 Task: Search one way flight ticket for 5 adults, 2 children, 1 infant in seat and 2 infants on lap in economy from Dickinson: Dickinson Theodore Roosevelt Regional Airport to Riverton: Central Wyoming Regional Airport (was Riverton Regional) on 8-4-2023. Choice of flights is Alaska. Number of bags: 2 carry on bags. Price is upto 92000. Outbound departure time preference is 18:15.
Action: Mouse moved to (382, 318)
Screenshot: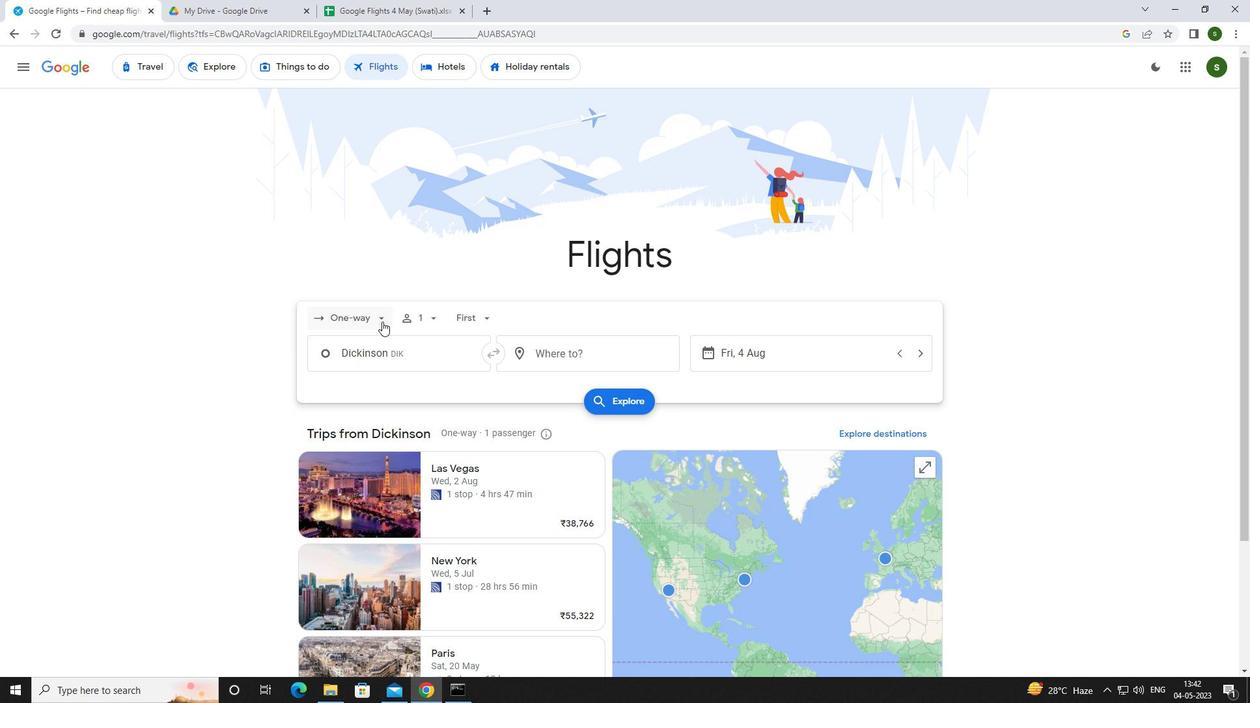 
Action: Mouse pressed left at (382, 318)
Screenshot: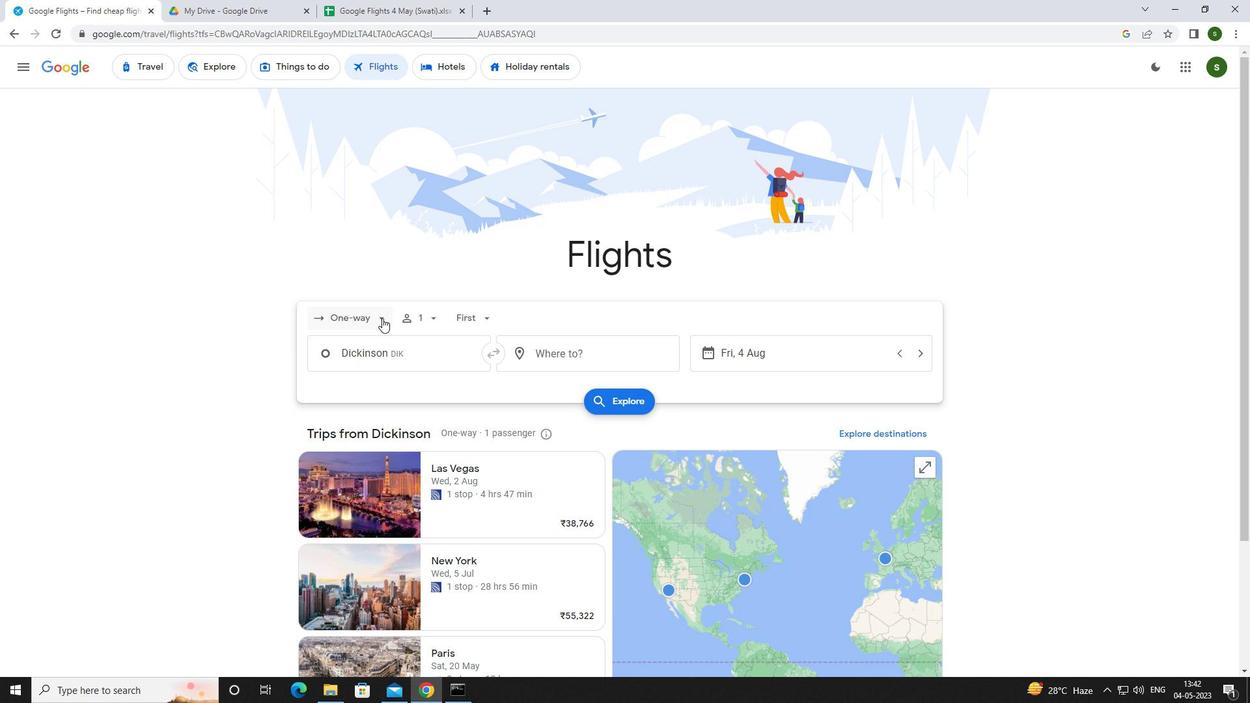 
Action: Mouse moved to (377, 377)
Screenshot: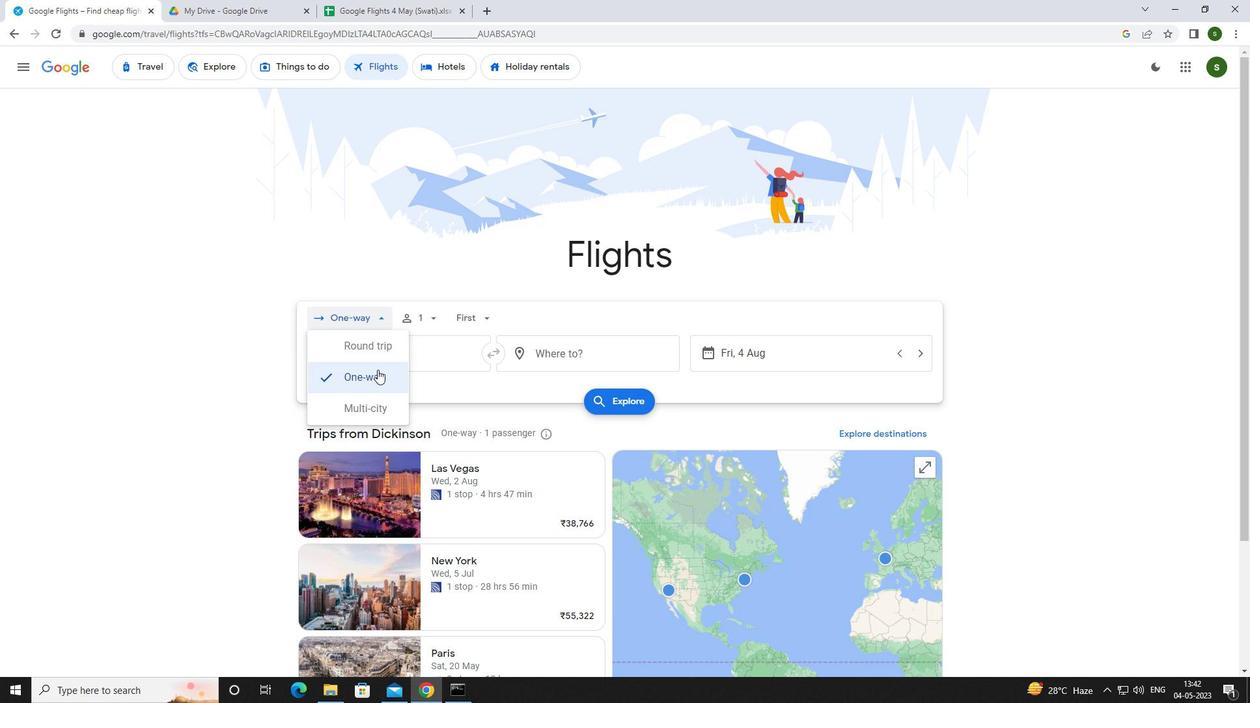 
Action: Mouse pressed left at (377, 377)
Screenshot: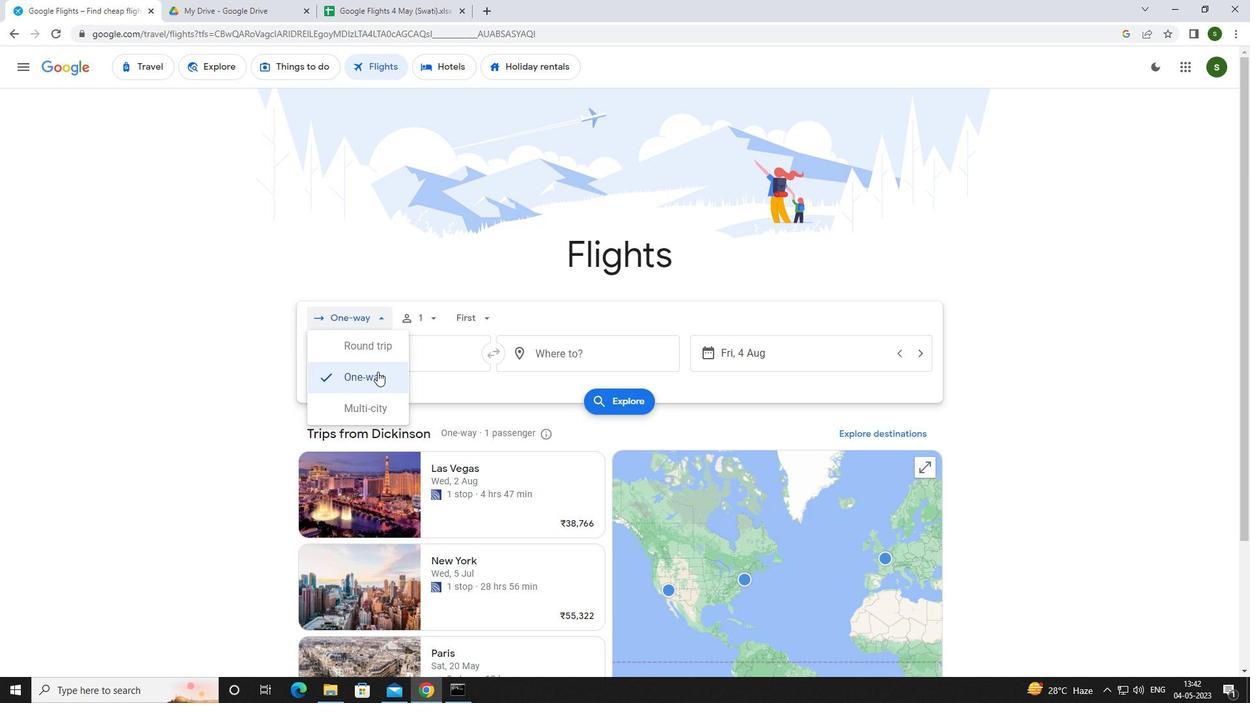 
Action: Mouse moved to (431, 310)
Screenshot: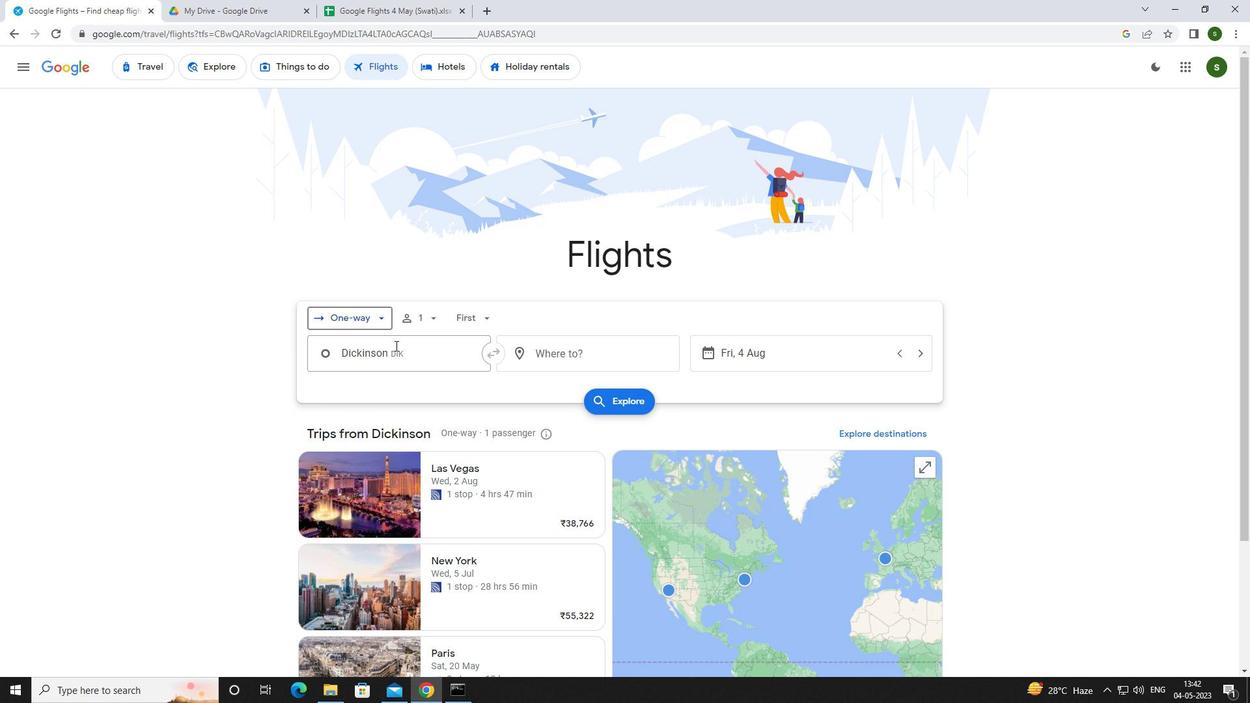
Action: Mouse pressed left at (431, 310)
Screenshot: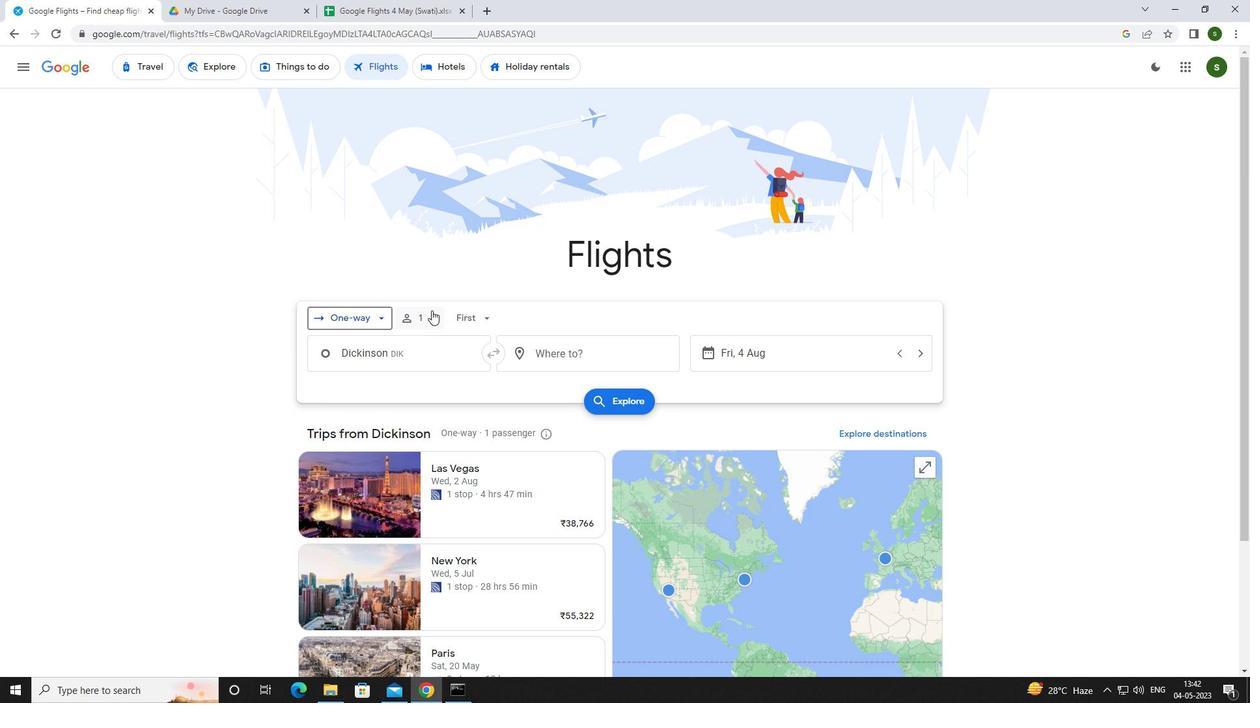 
Action: Mouse moved to (533, 352)
Screenshot: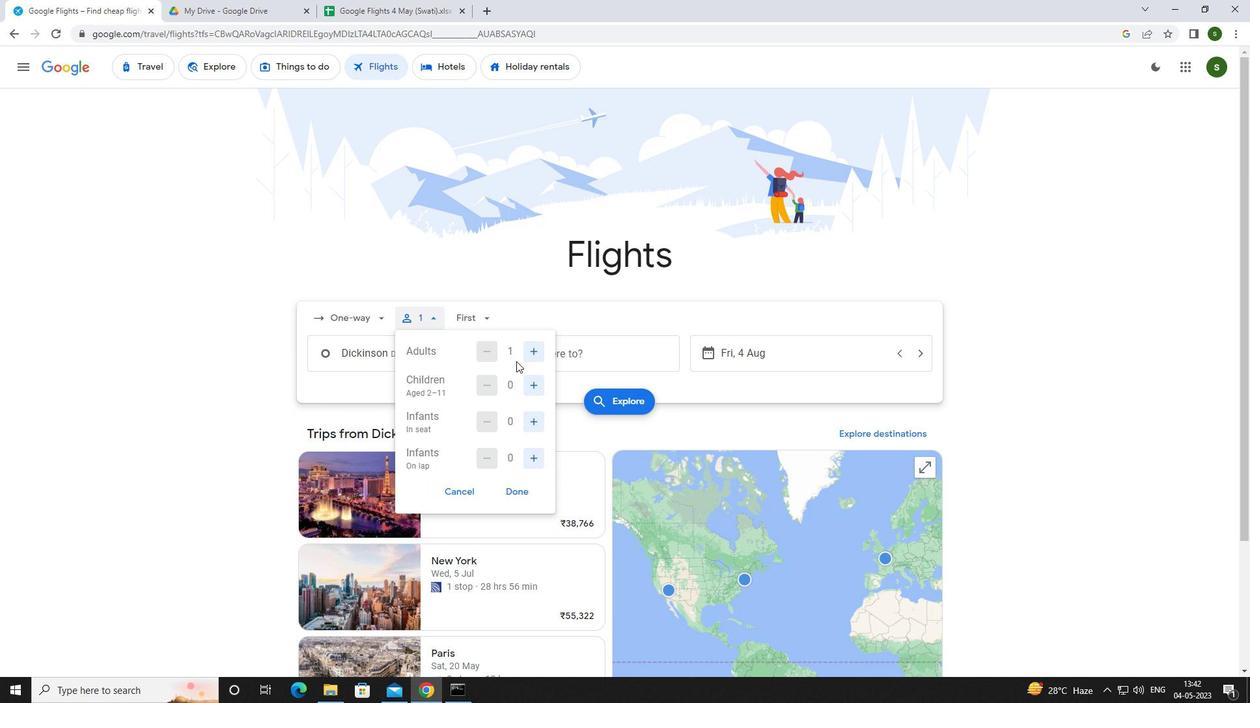 
Action: Mouse pressed left at (533, 352)
Screenshot: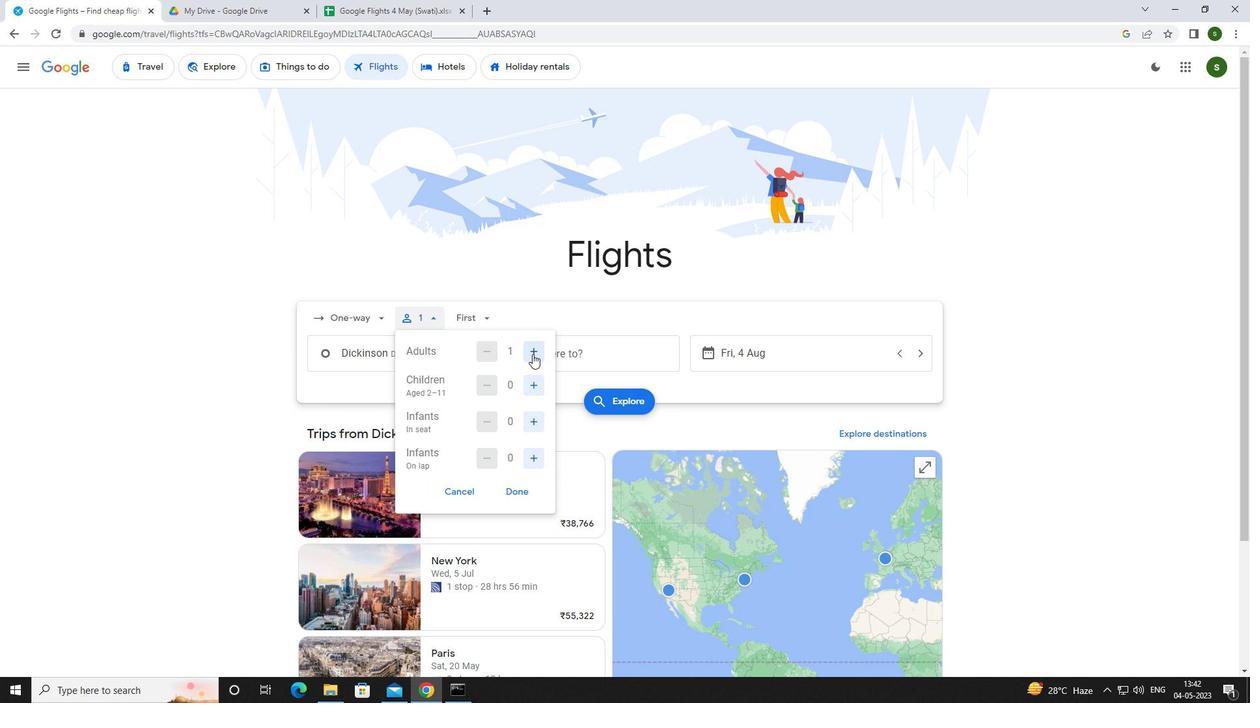 
Action: Mouse pressed left at (533, 352)
Screenshot: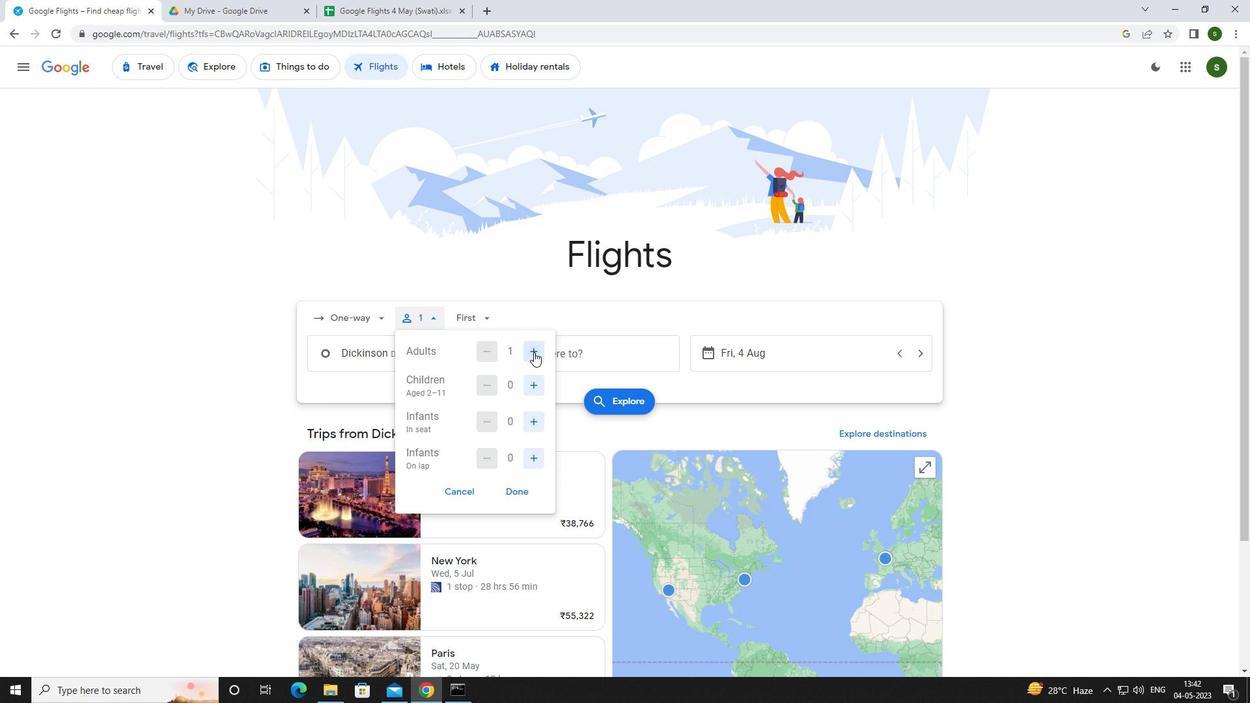
Action: Mouse pressed left at (533, 352)
Screenshot: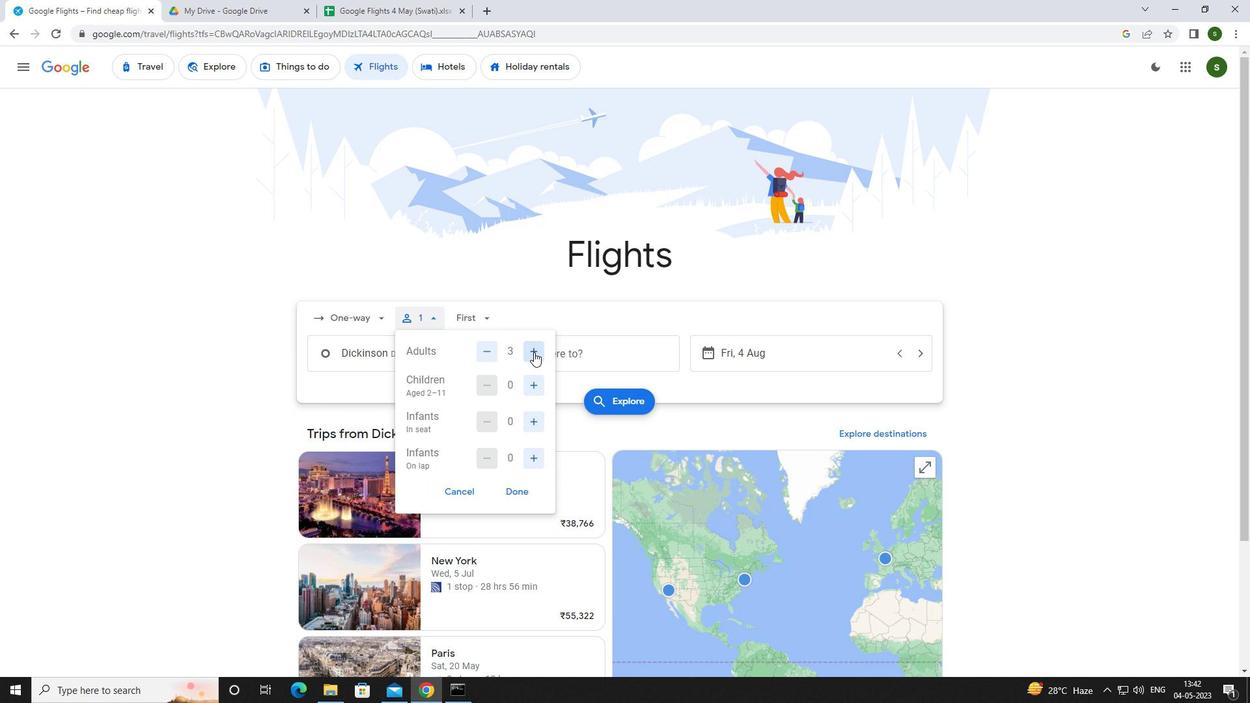 
Action: Mouse pressed left at (533, 352)
Screenshot: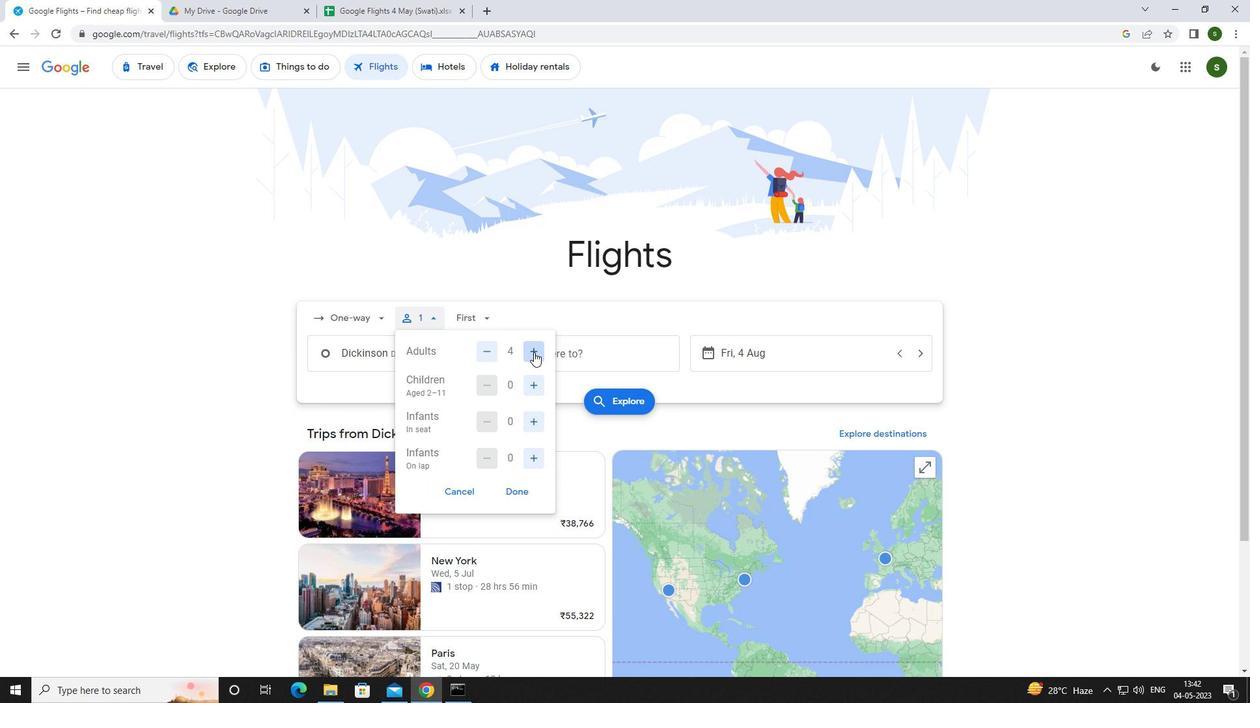 
Action: Mouse moved to (537, 382)
Screenshot: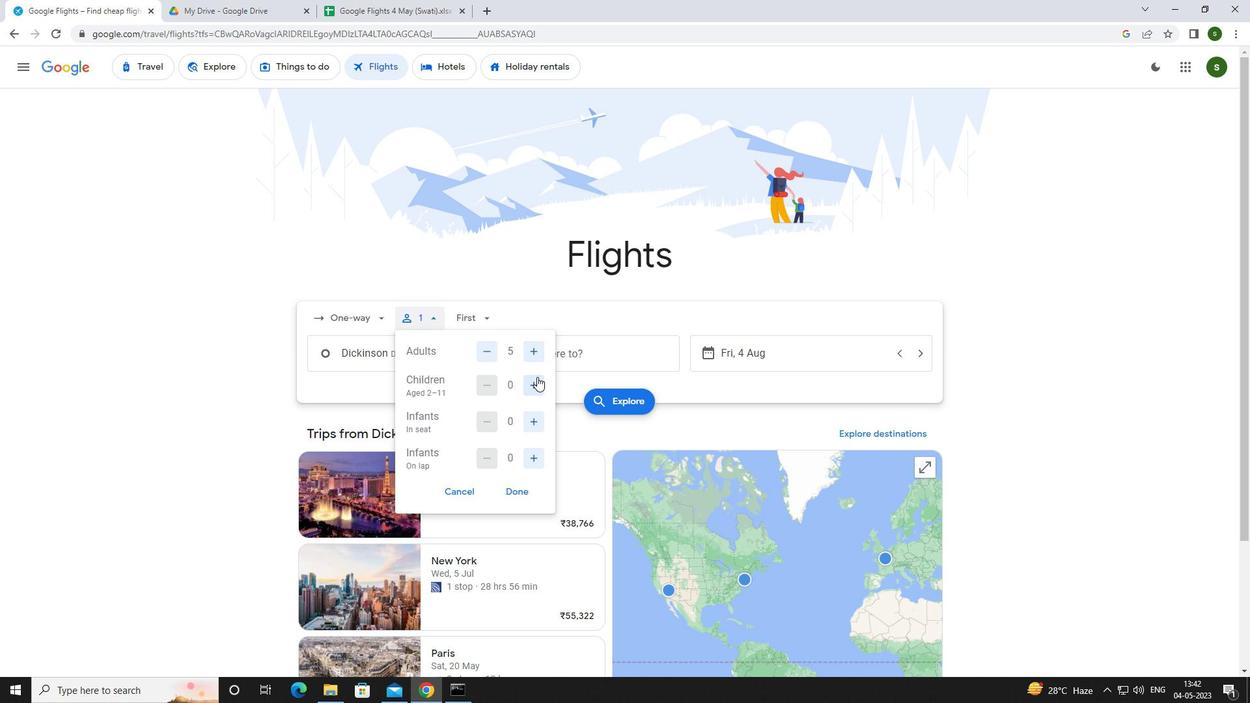 
Action: Mouse pressed left at (537, 382)
Screenshot: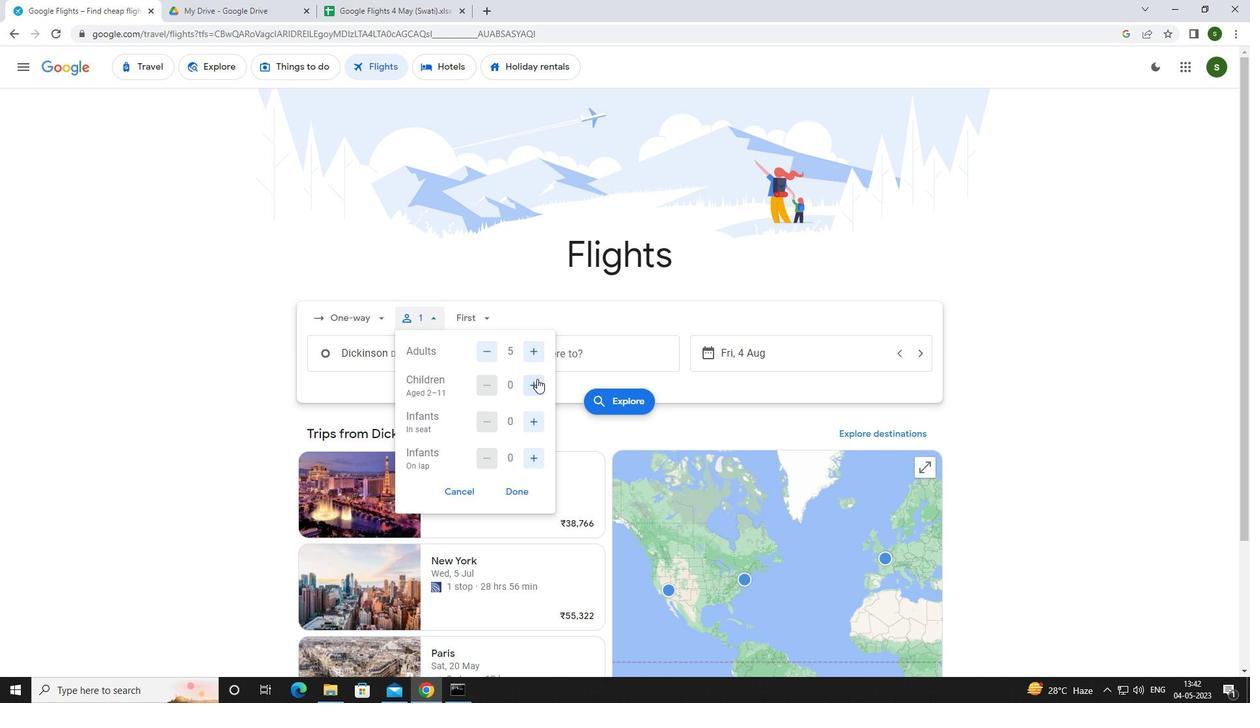 
Action: Mouse pressed left at (537, 382)
Screenshot: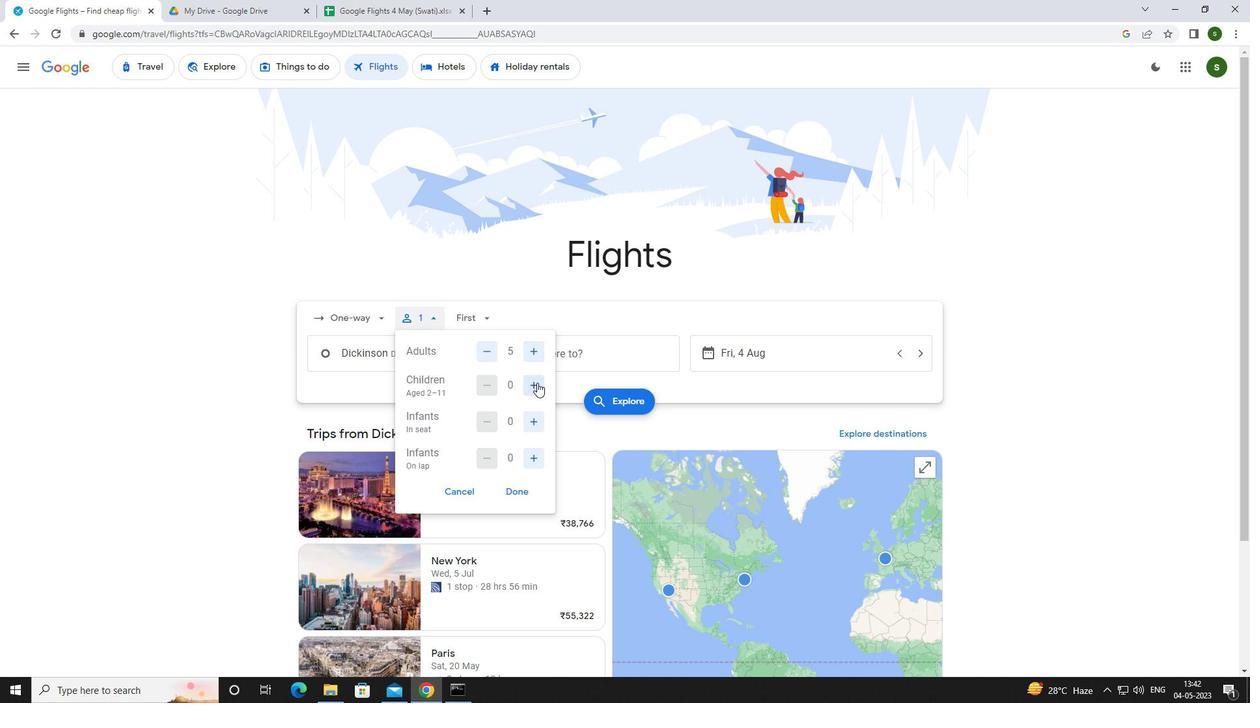 
Action: Mouse moved to (533, 421)
Screenshot: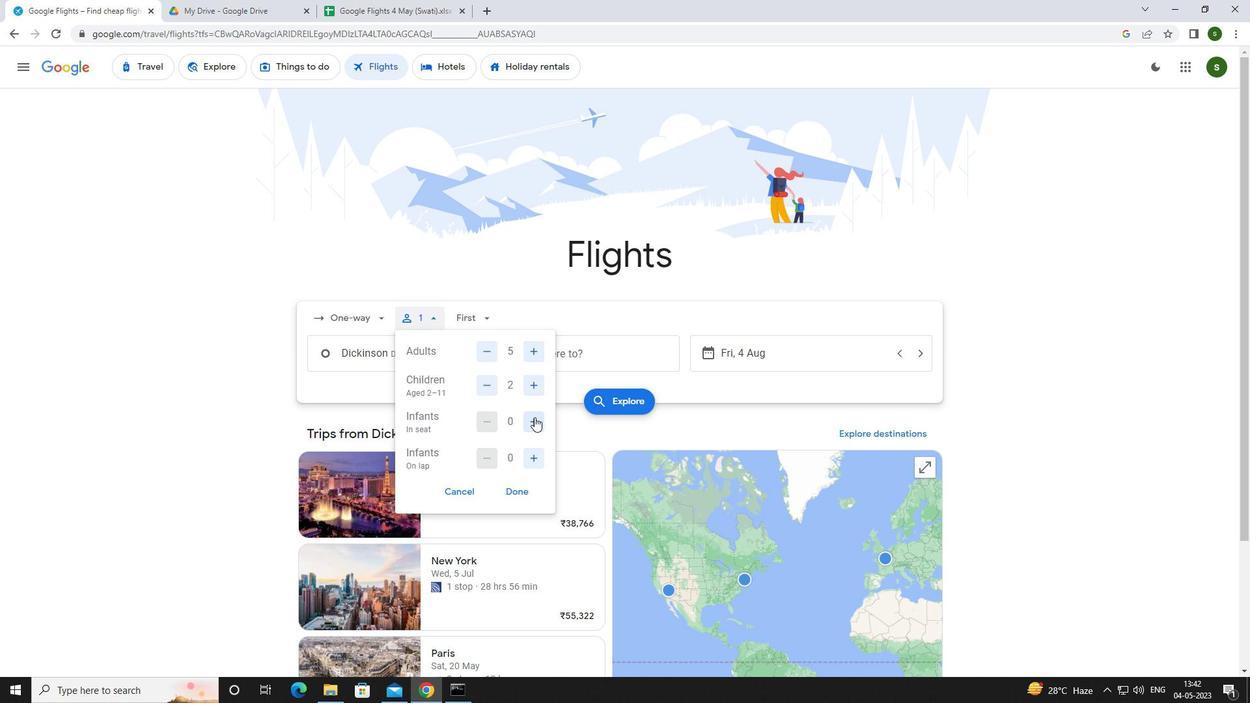 
Action: Mouse pressed left at (533, 421)
Screenshot: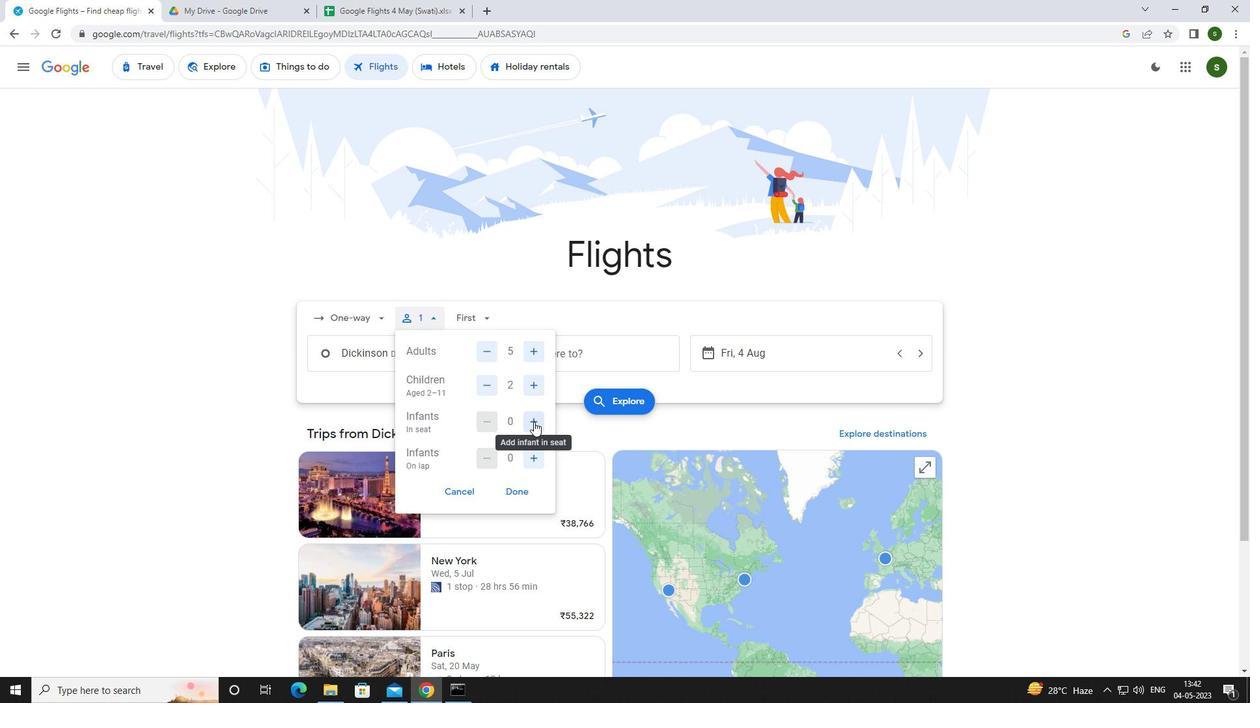
Action: Mouse moved to (531, 457)
Screenshot: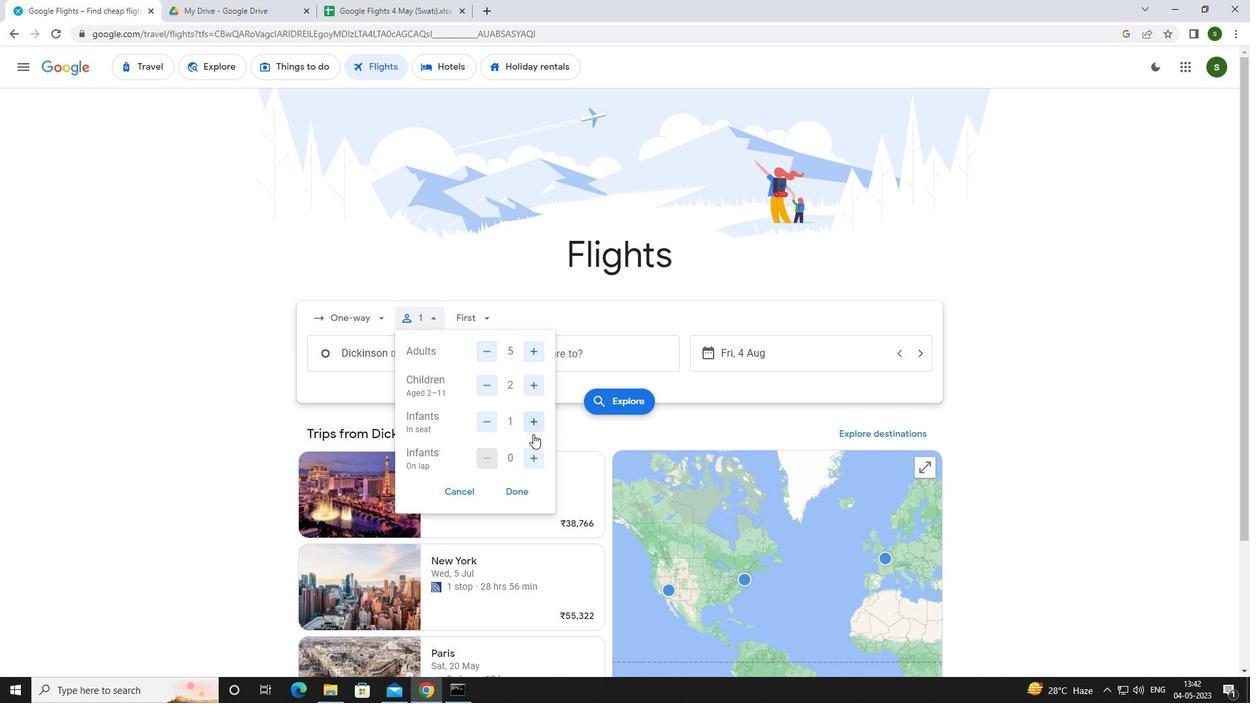 
Action: Mouse pressed left at (531, 457)
Screenshot: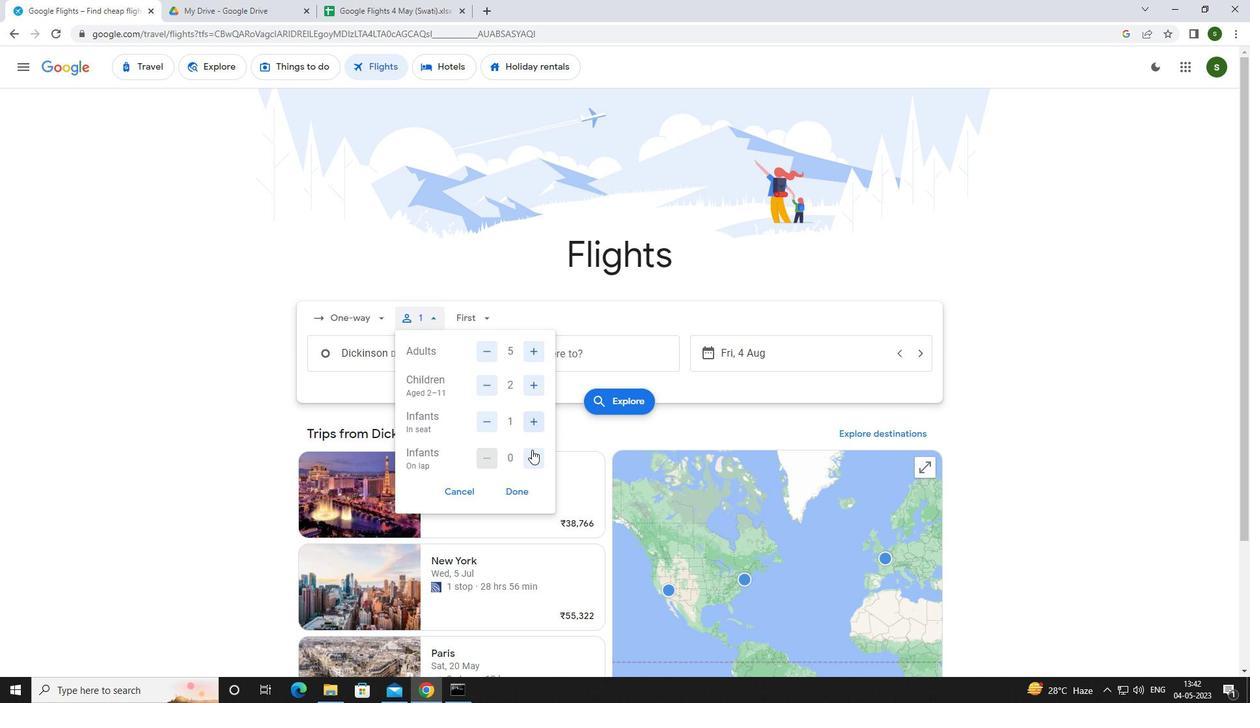 
Action: Mouse moved to (485, 317)
Screenshot: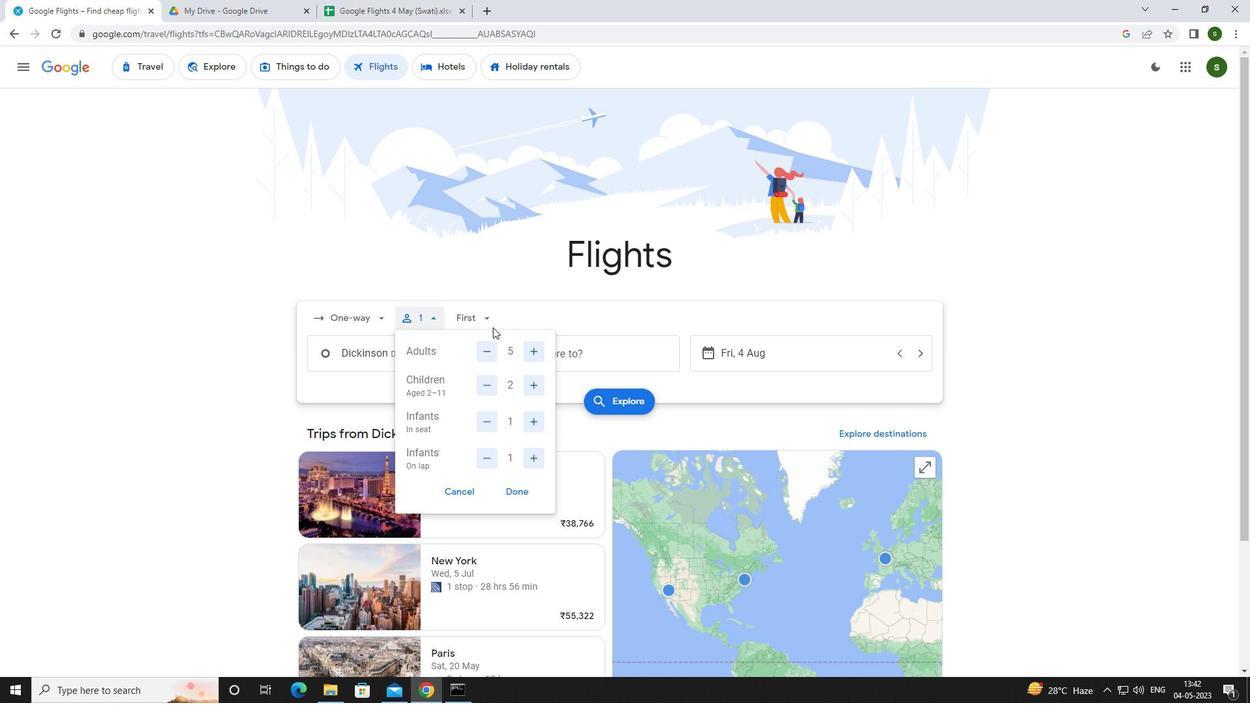 
Action: Mouse pressed left at (485, 317)
Screenshot: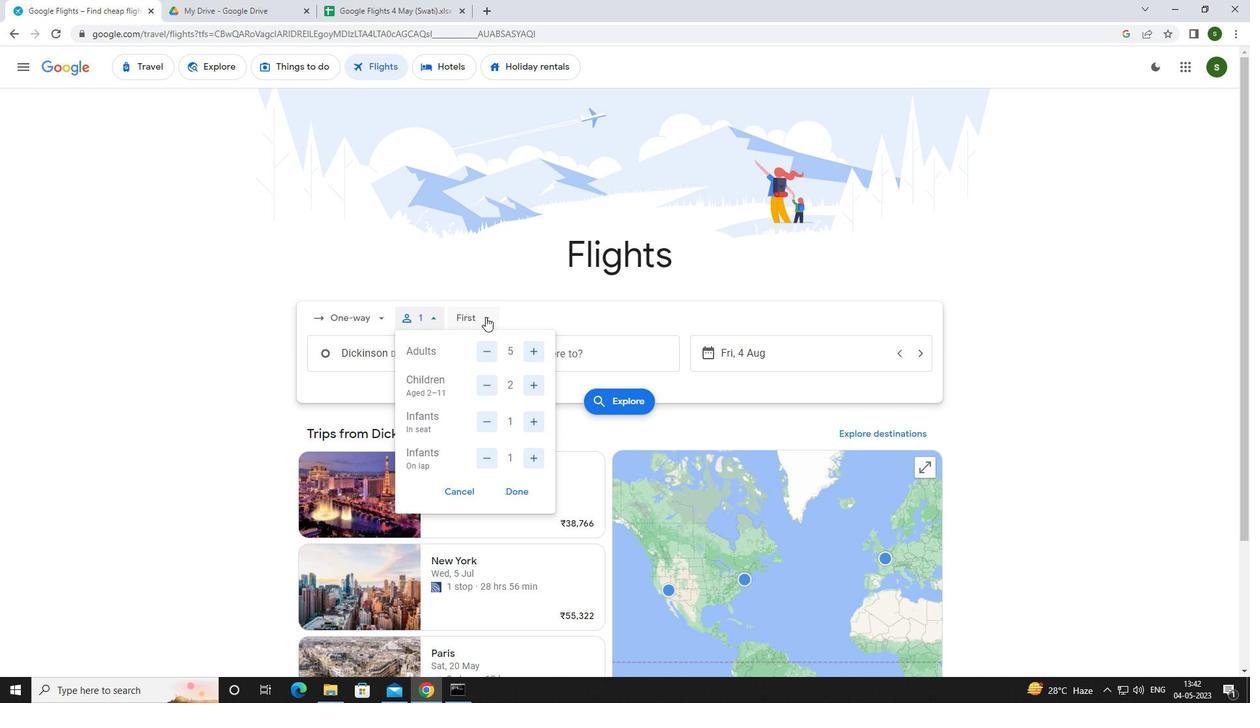 
Action: Mouse moved to (486, 343)
Screenshot: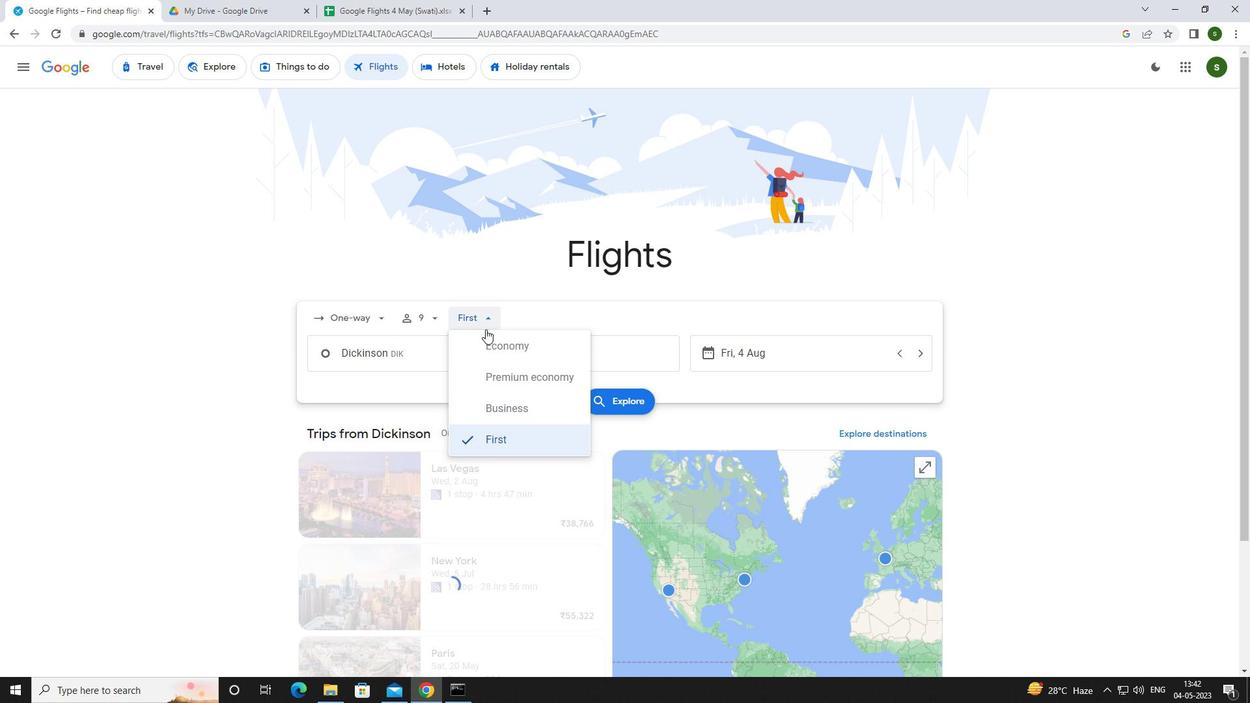 
Action: Mouse pressed left at (486, 343)
Screenshot: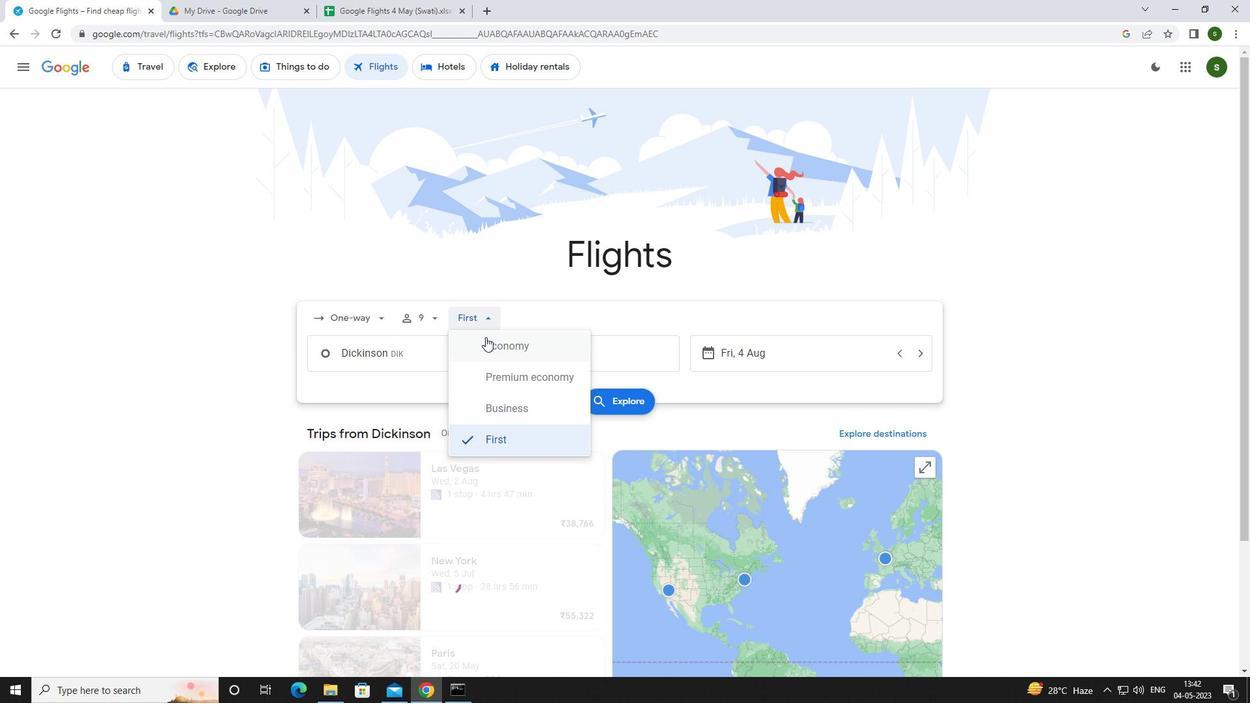 
Action: Mouse moved to (462, 354)
Screenshot: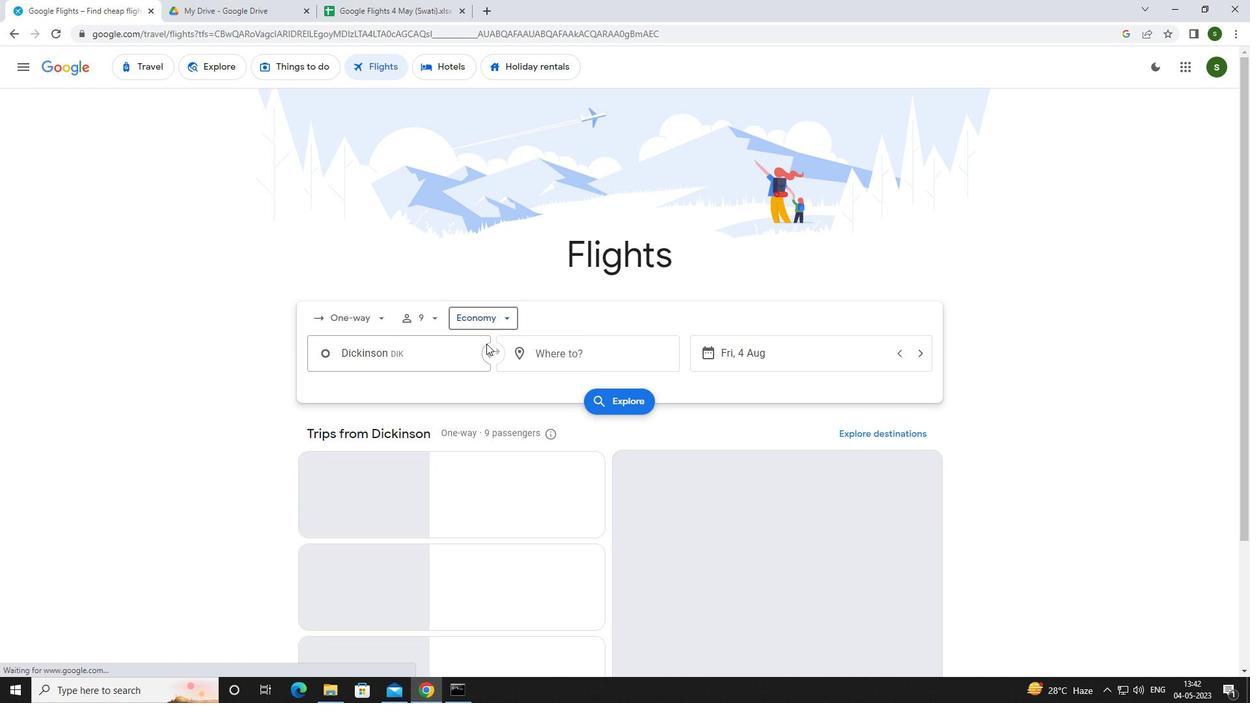 
Action: Mouse pressed left at (462, 354)
Screenshot: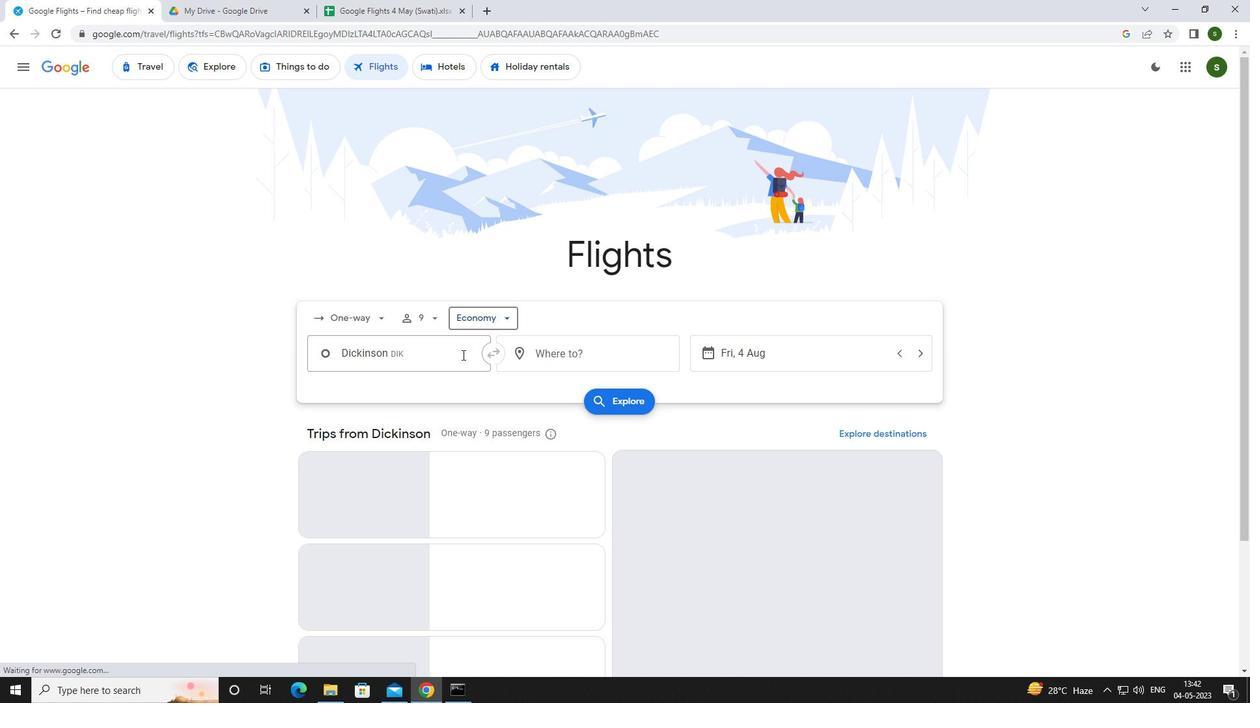 
Action: Mouse moved to (462, 356)
Screenshot: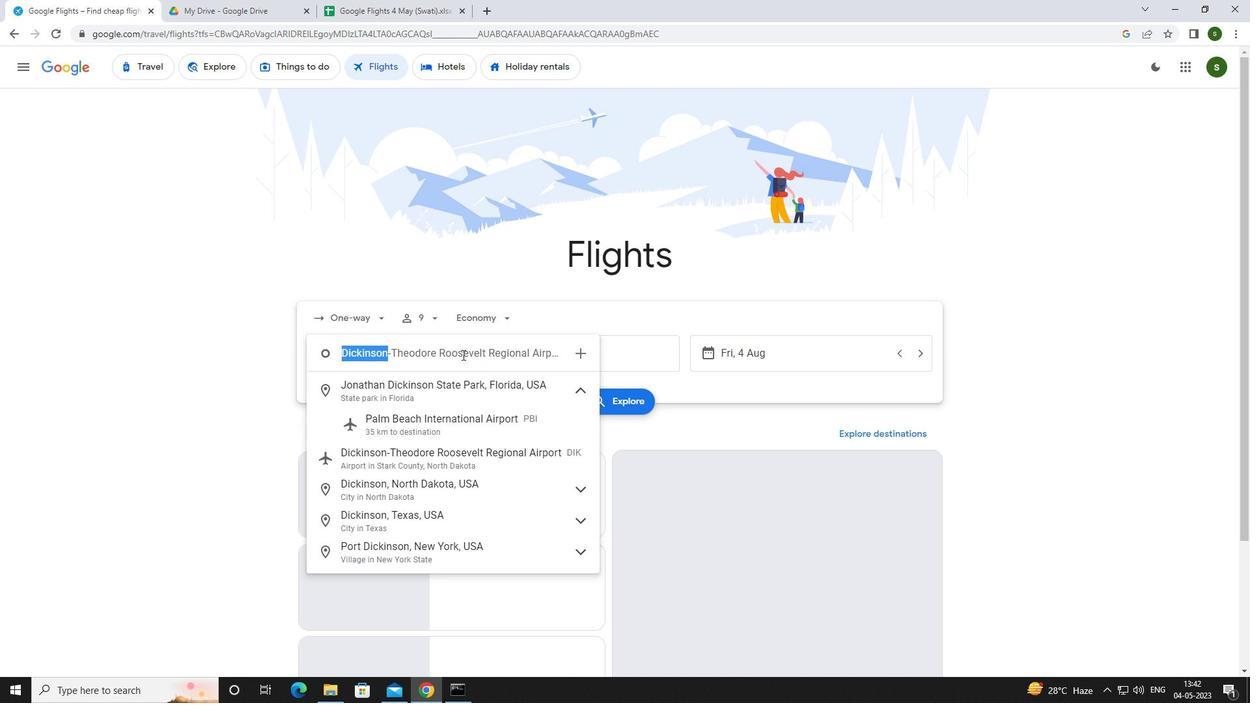 
Action: Key pressed <Key.caps_lock>d<Key.caps_lock>ickin
Screenshot: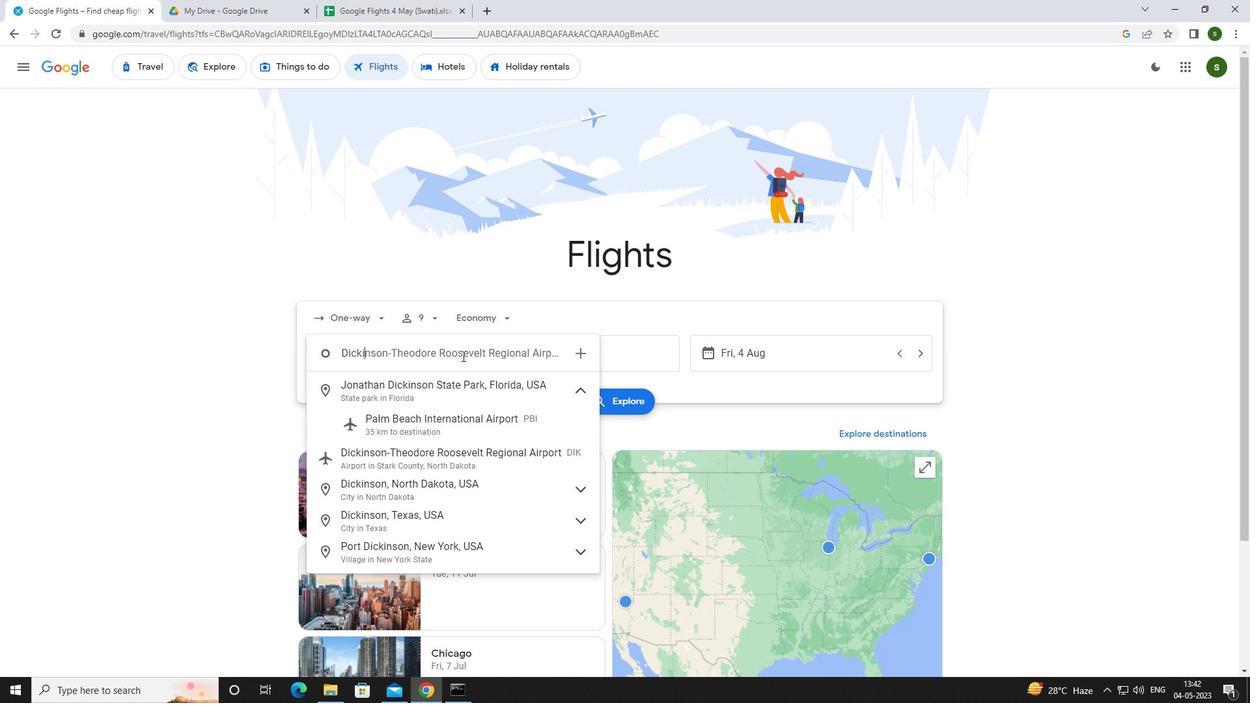 
Action: Mouse moved to (475, 447)
Screenshot: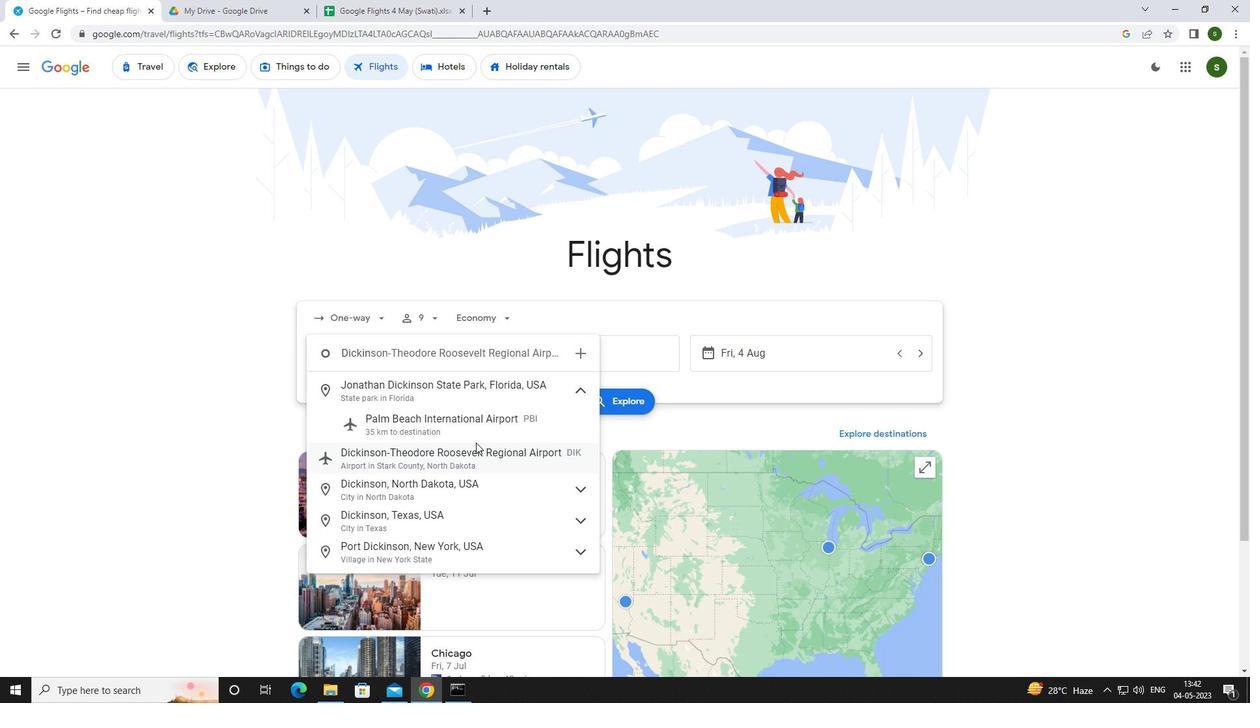 
Action: Mouse pressed left at (475, 447)
Screenshot: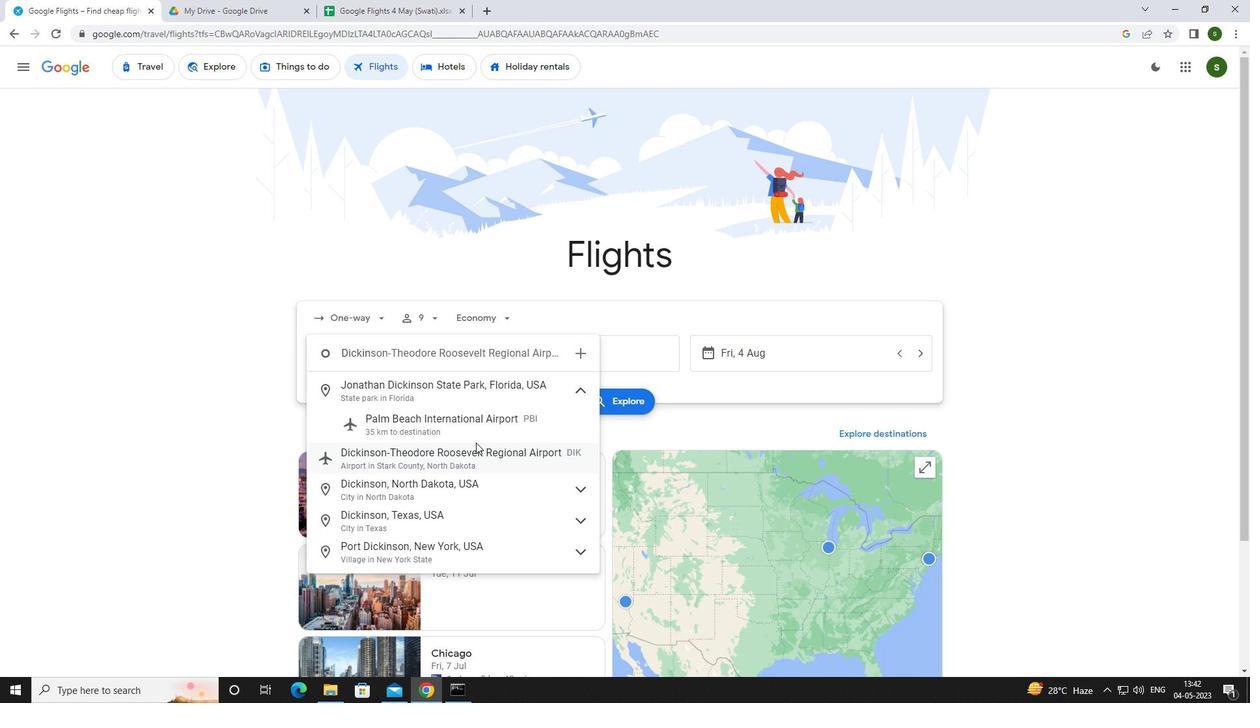 
Action: Mouse moved to (599, 354)
Screenshot: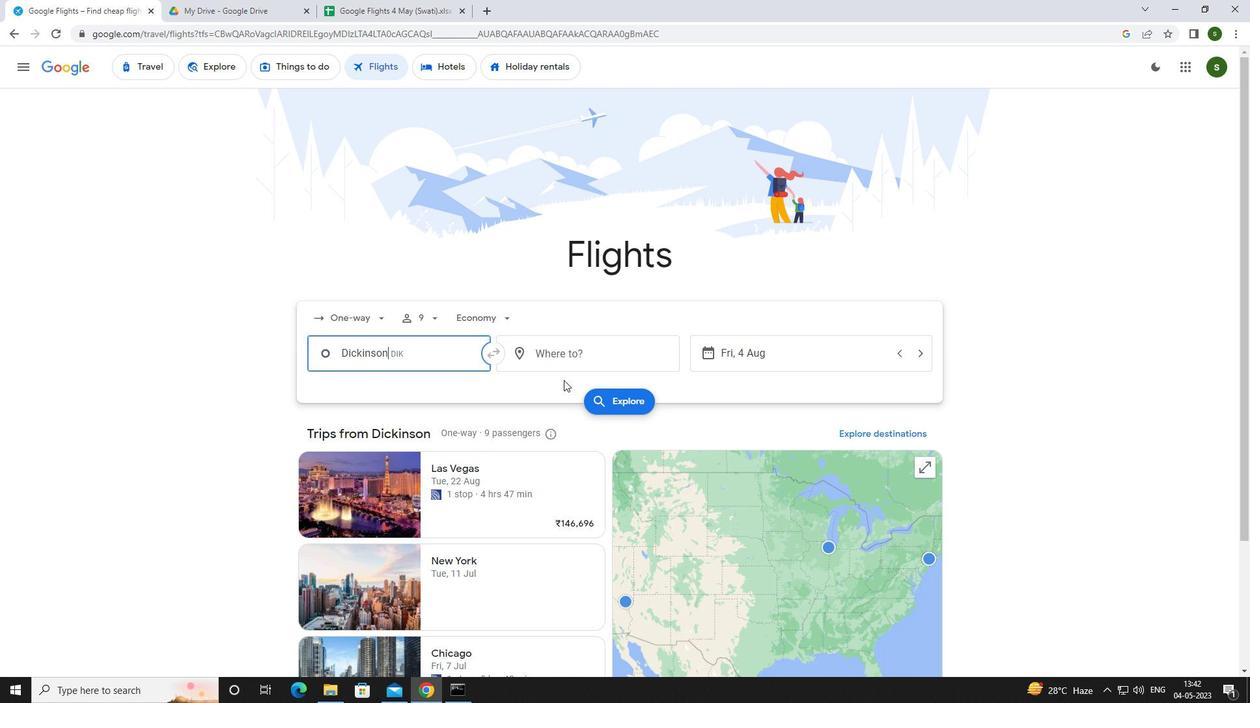 
Action: Mouse pressed left at (599, 354)
Screenshot: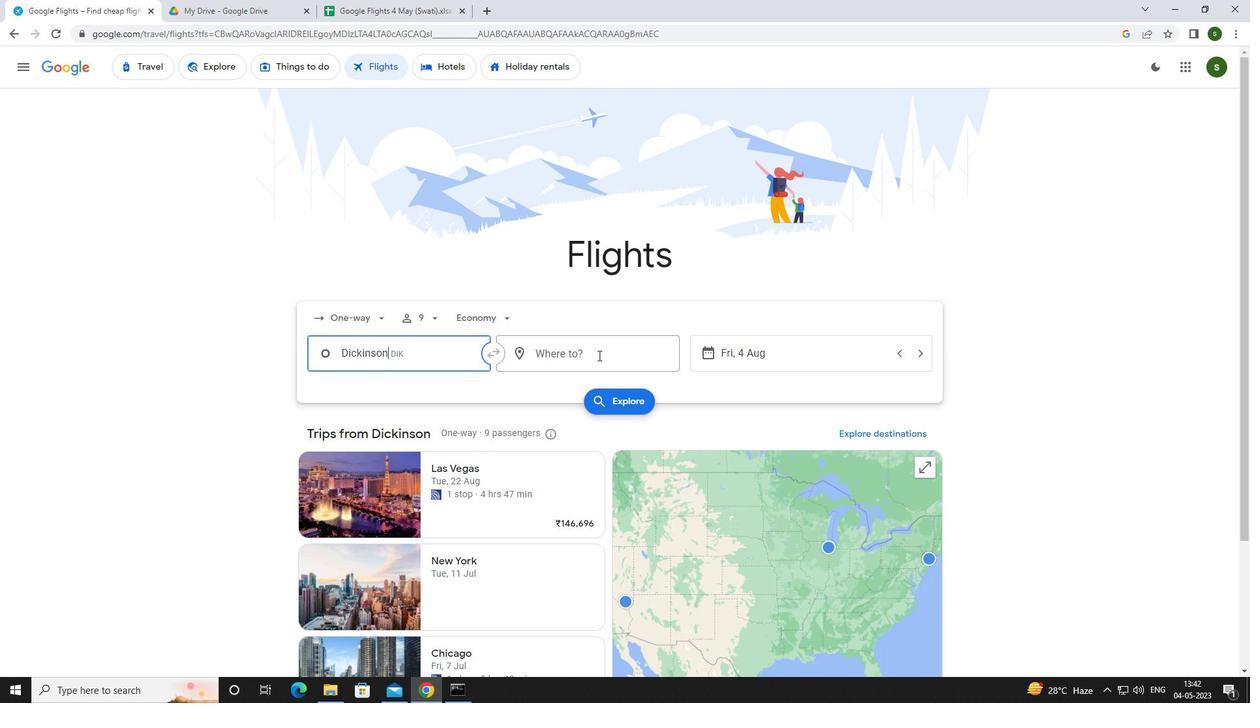 
Action: Mouse moved to (566, 364)
Screenshot: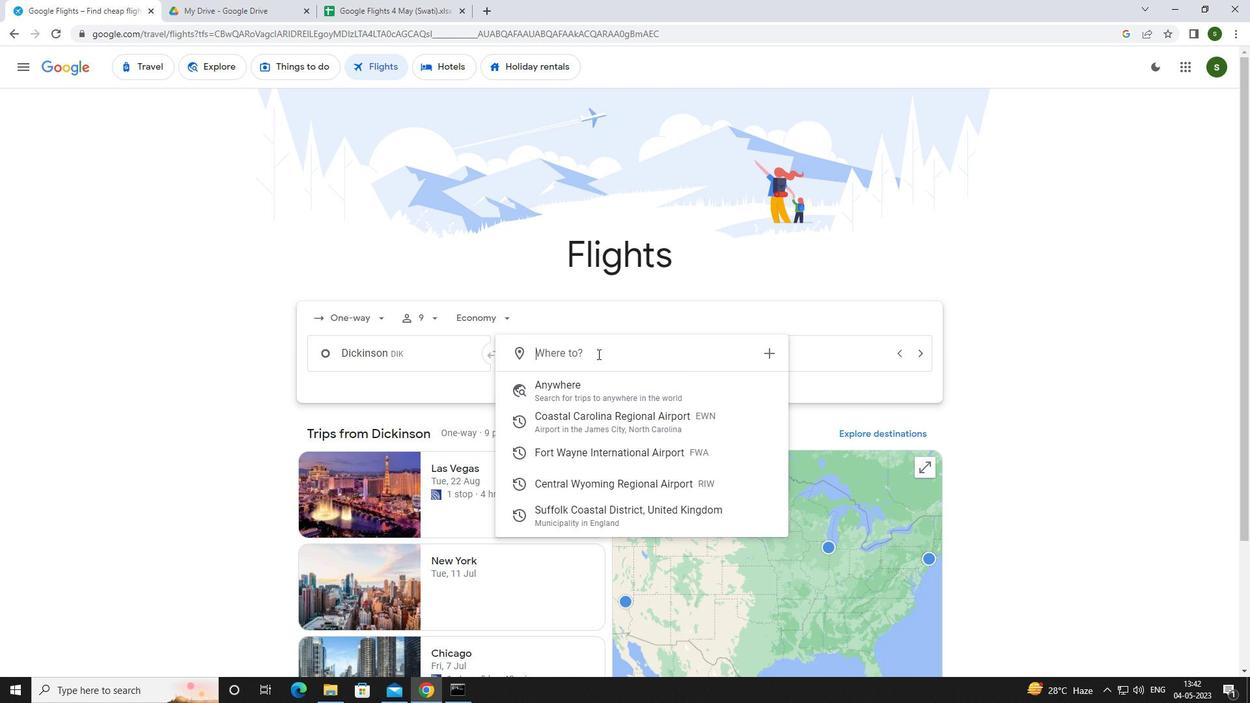 
Action: Key pressed <Key.caps_lock>r<Key.caps_lock>iverton
Screenshot: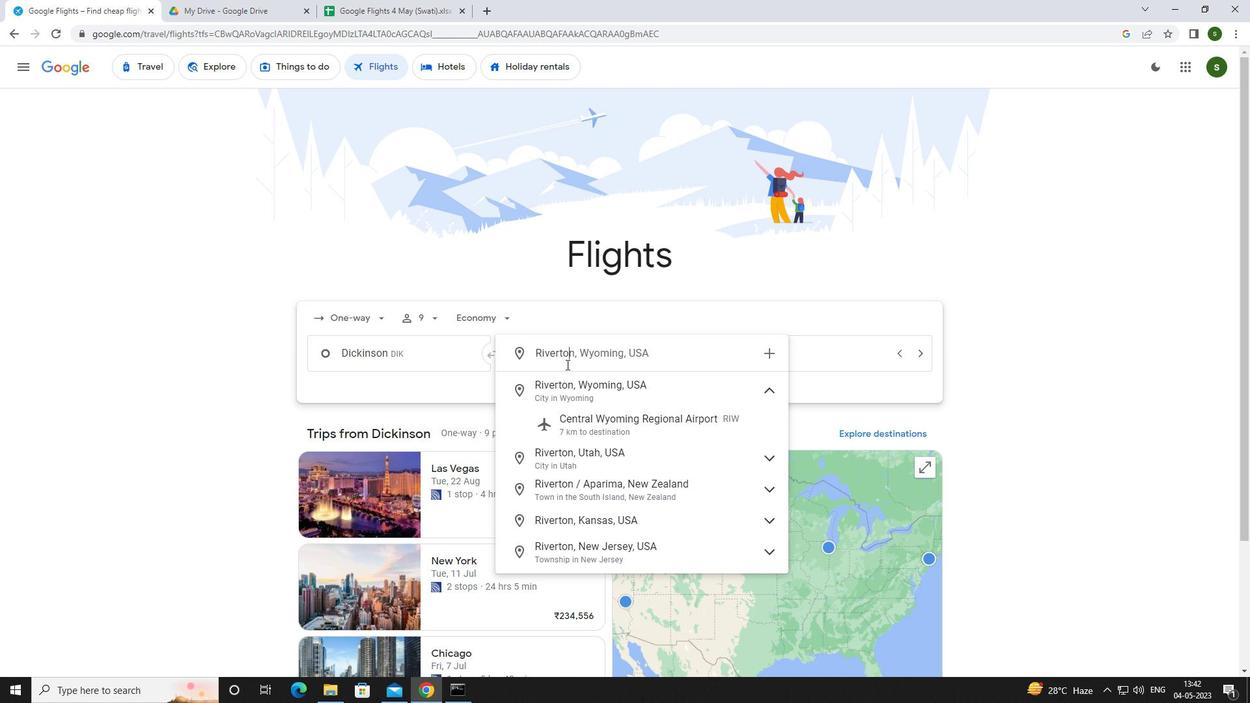 
Action: Mouse moved to (583, 423)
Screenshot: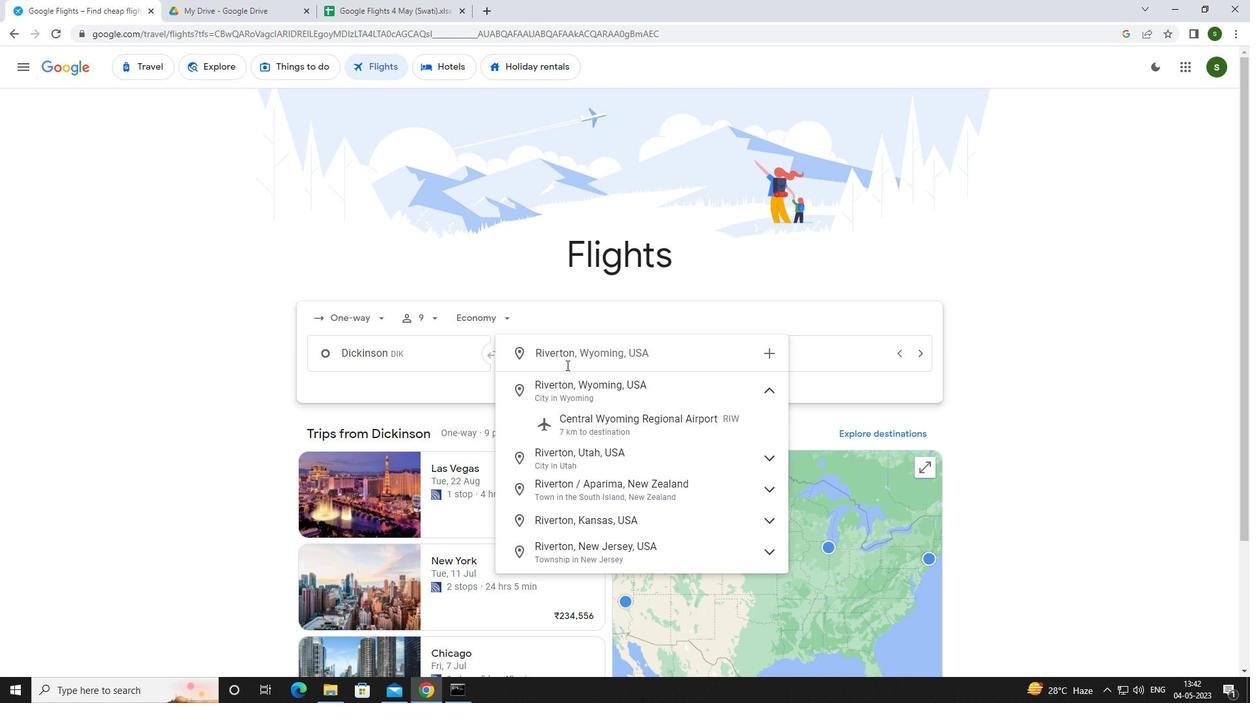 
Action: Mouse pressed left at (583, 423)
Screenshot: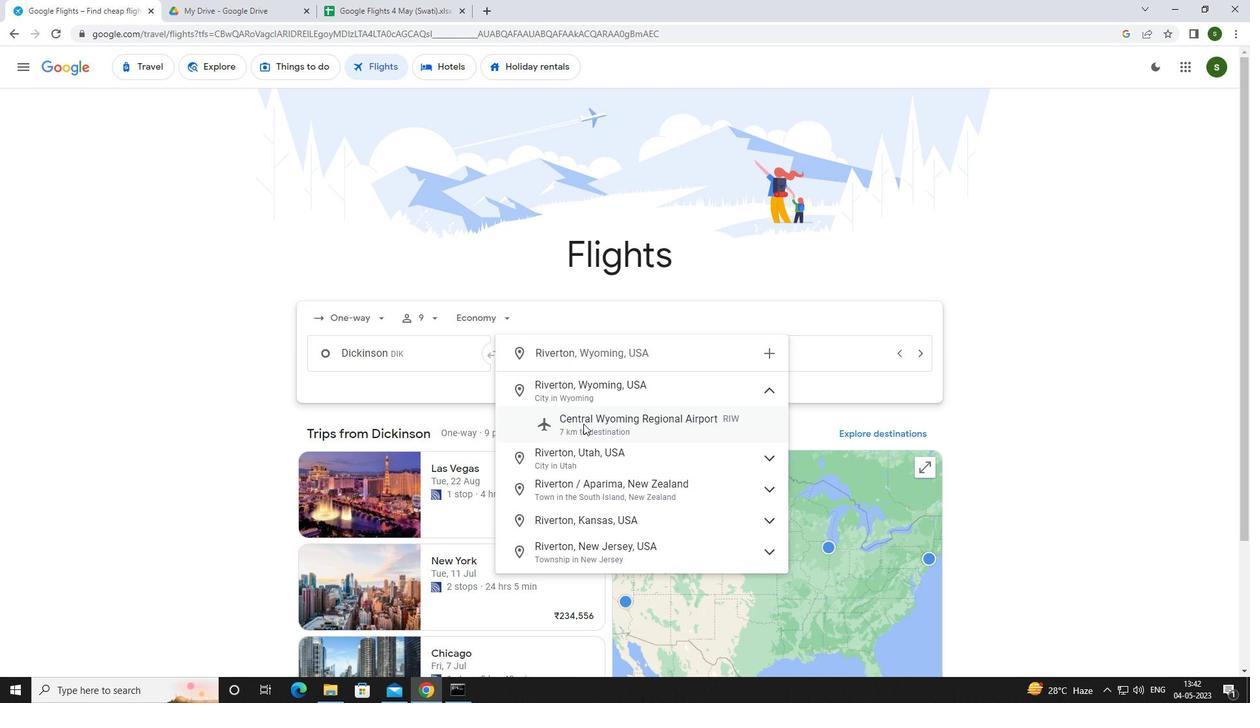 
Action: Mouse moved to (789, 351)
Screenshot: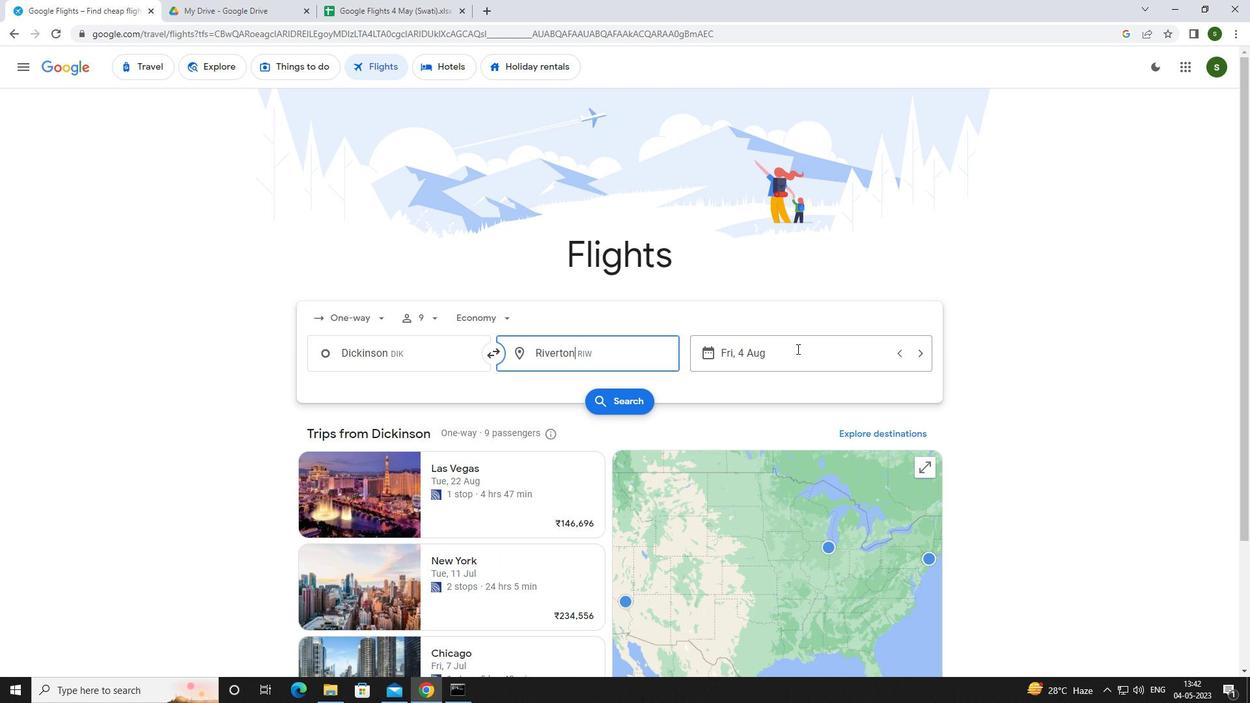 
Action: Mouse pressed left at (789, 351)
Screenshot: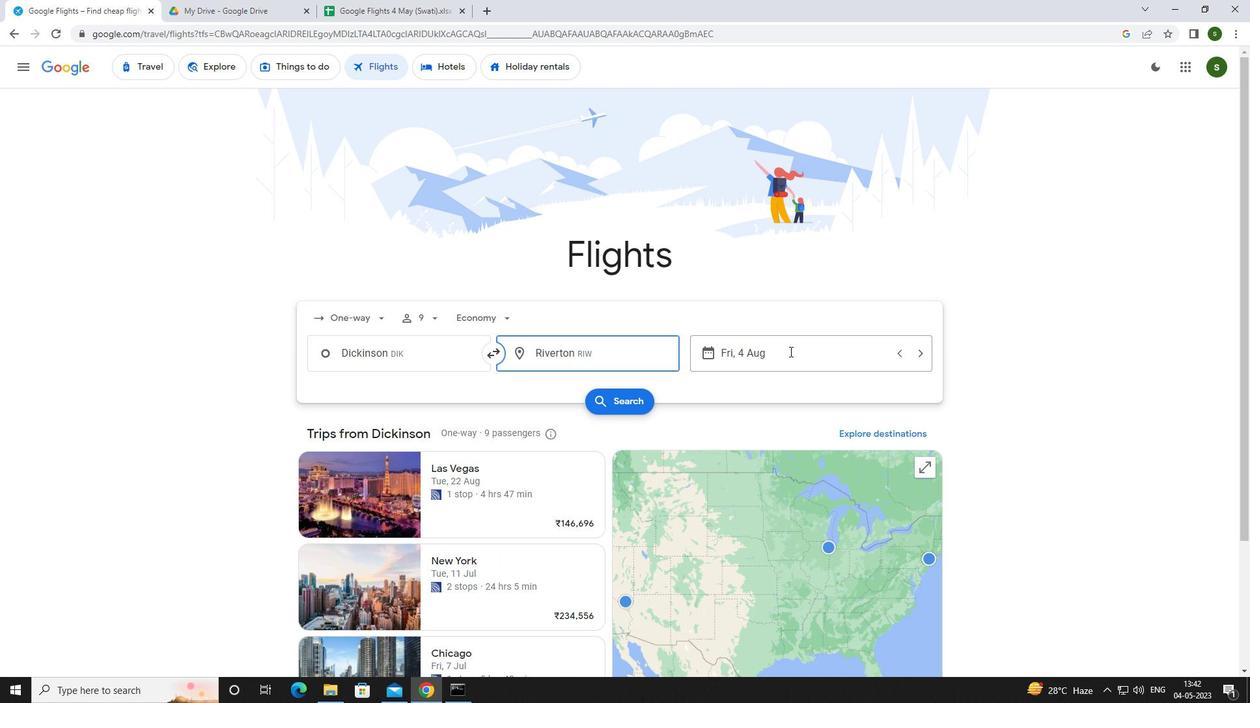 
Action: Mouse moved to (622, 438)
Screenshot: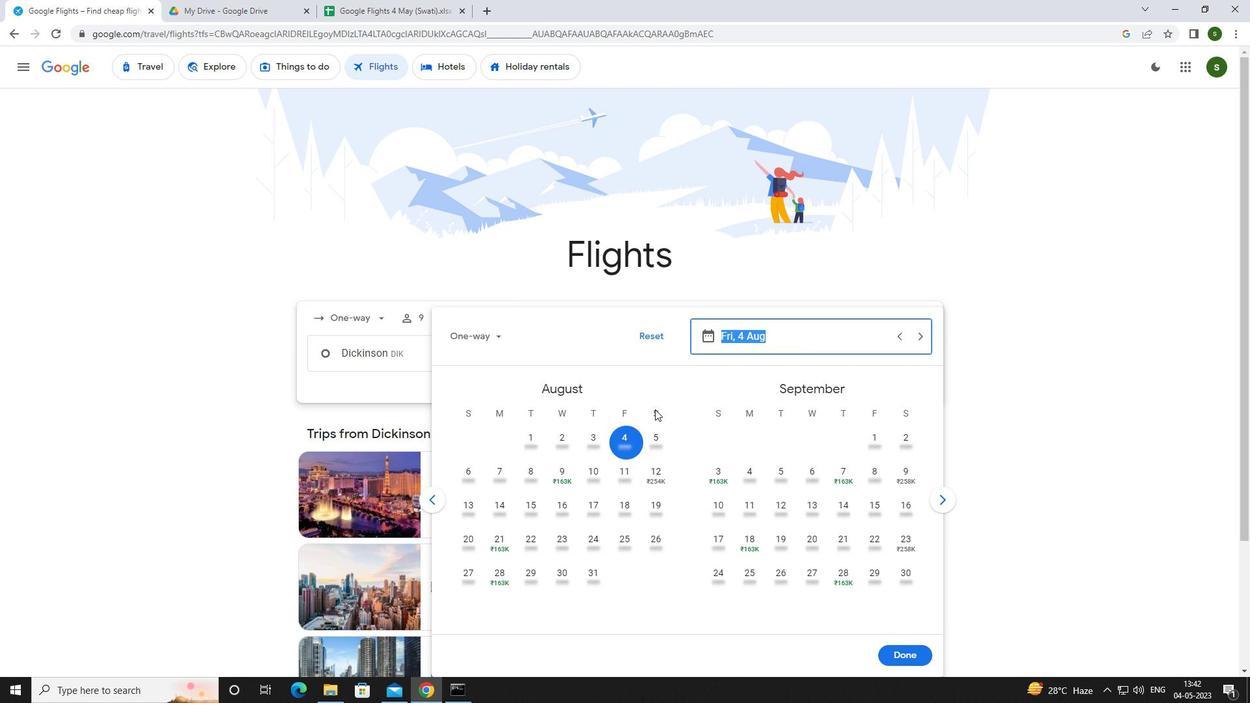 
Action: Mouse pressed left at (622, 438)
Screenshot: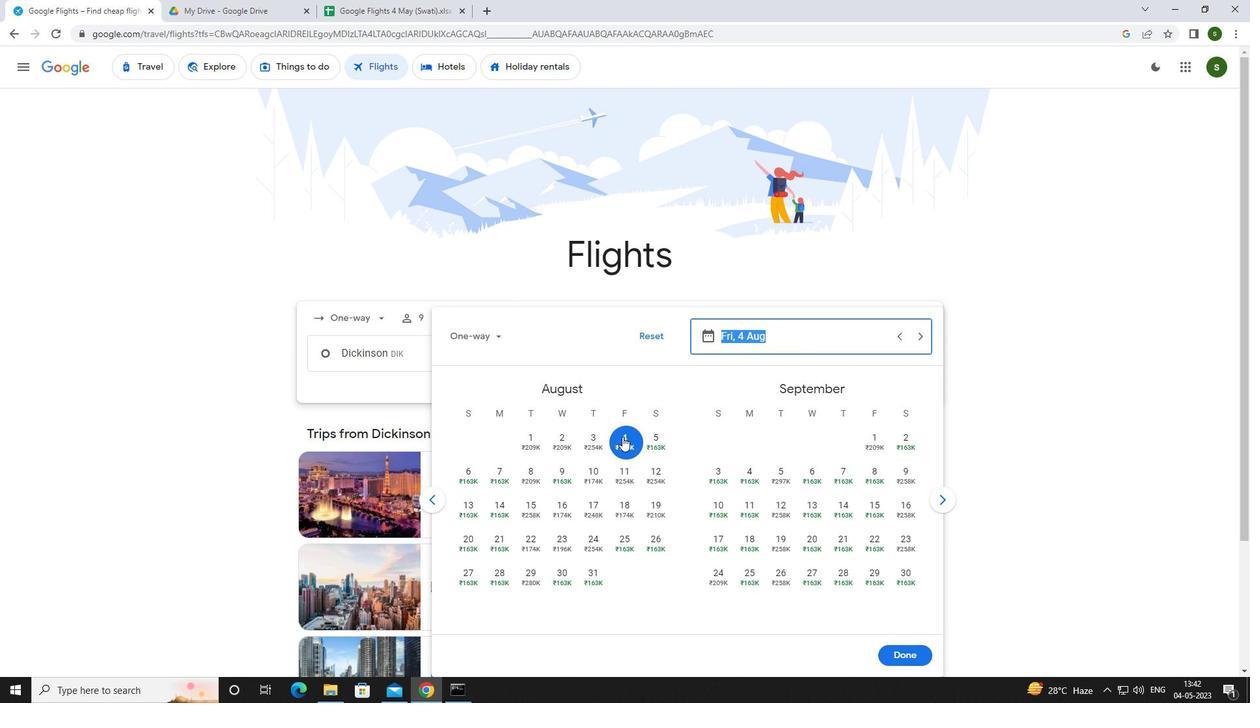 
Action: Mouse moved to (896, 645)
Screenshot: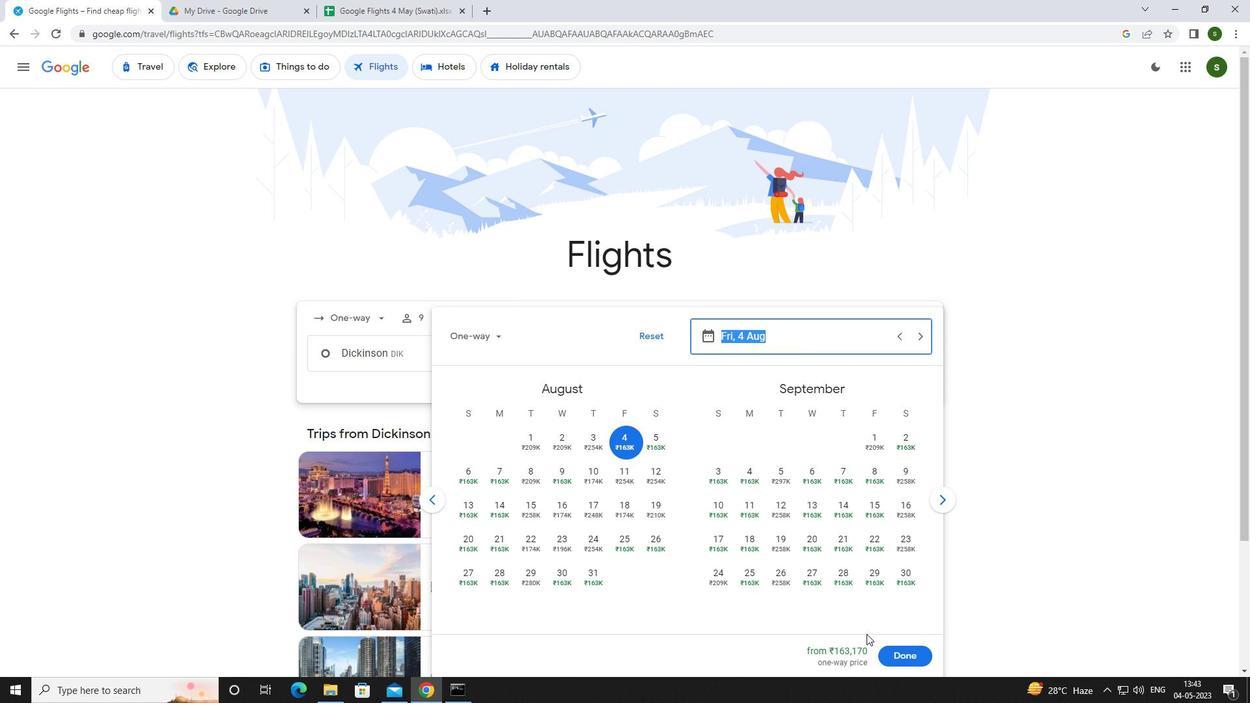 
Action: Mouse pressed left at (896, 645)
Screenshot: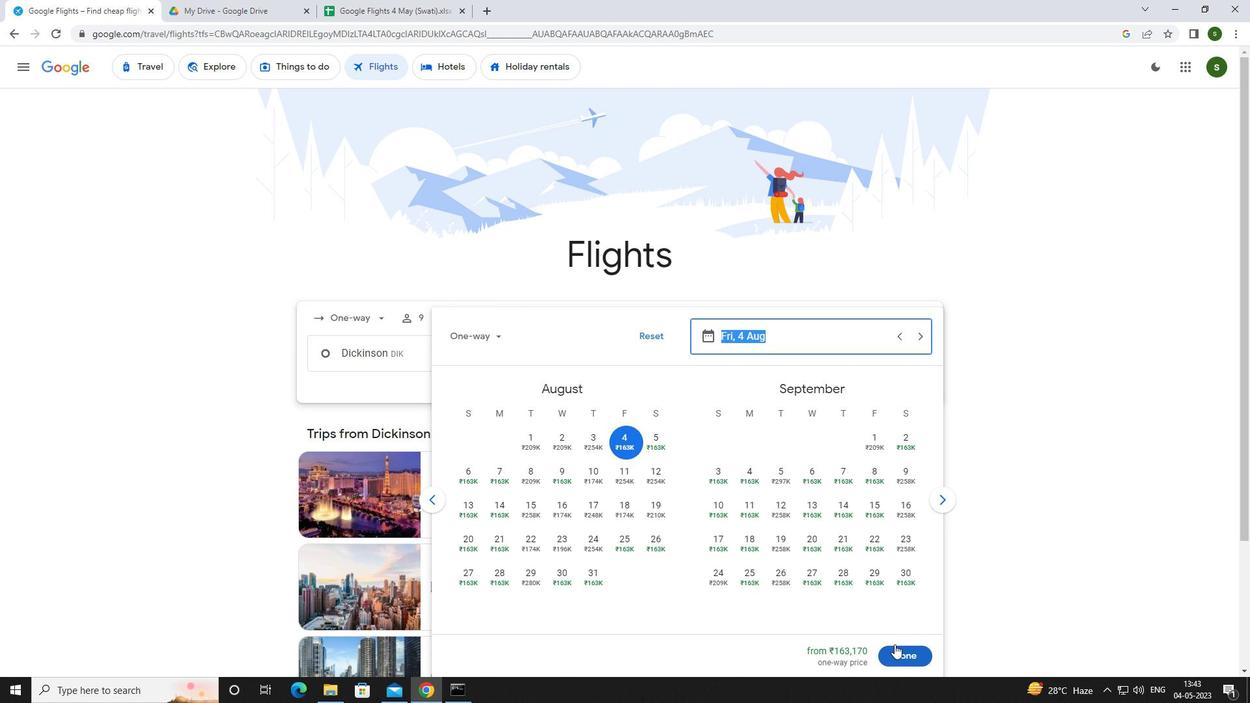 
Action: Mouse moved to (595, 393)
Screenshot: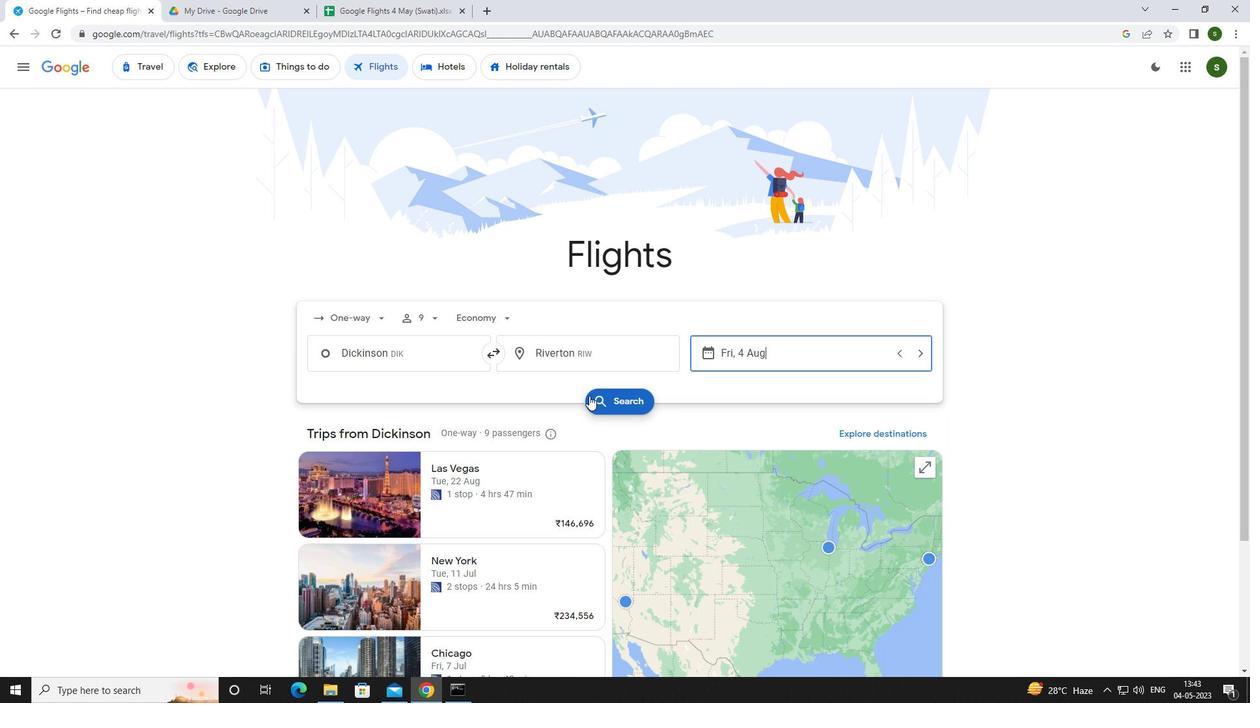 
Action: Mouse pressed left at (595, 393)
Screenshot: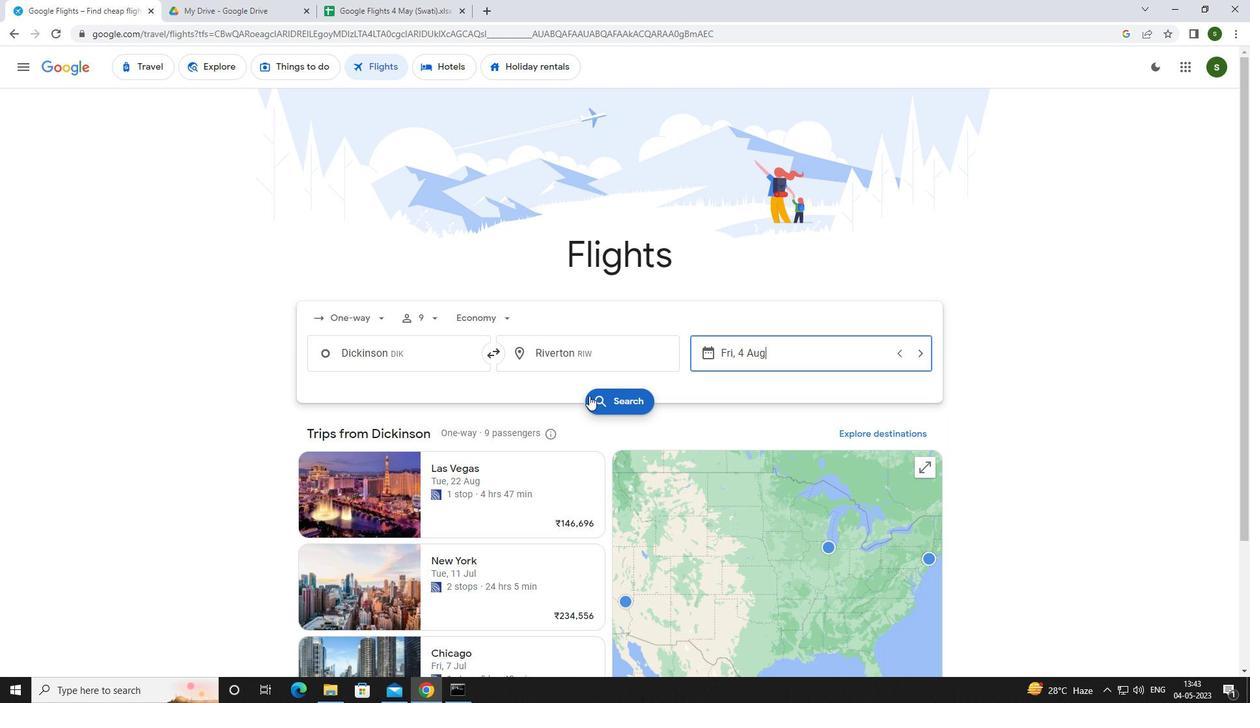 
Action: Mouse moved to (332, 185)
Screenshot: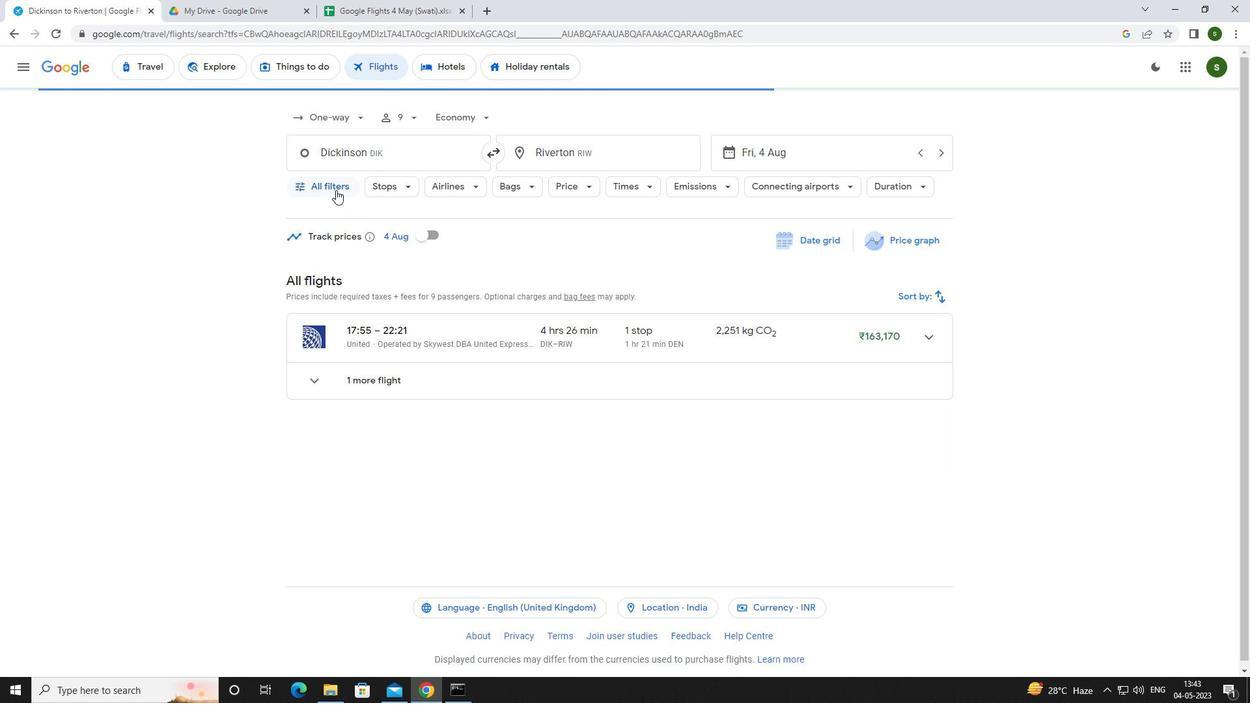 
Action: Mouse pressed left at (332, 185)
Screenshot: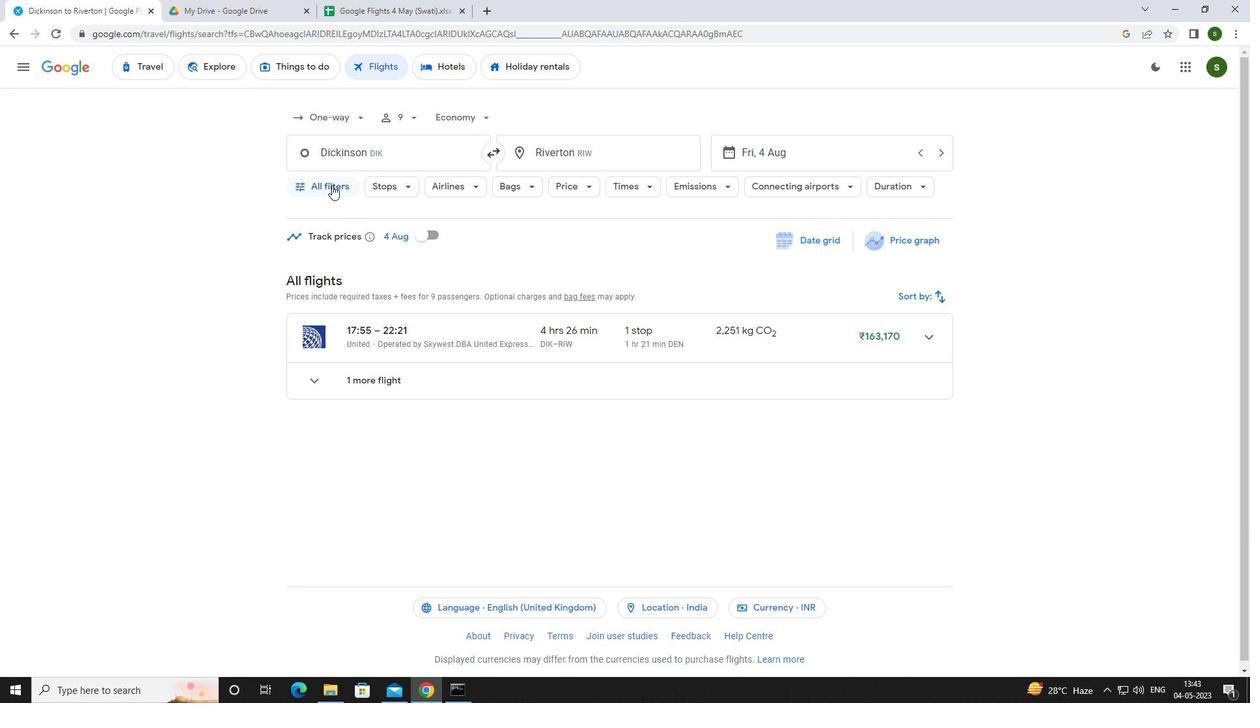 
Action: Mouse moved to (484, 460)
Screenshot: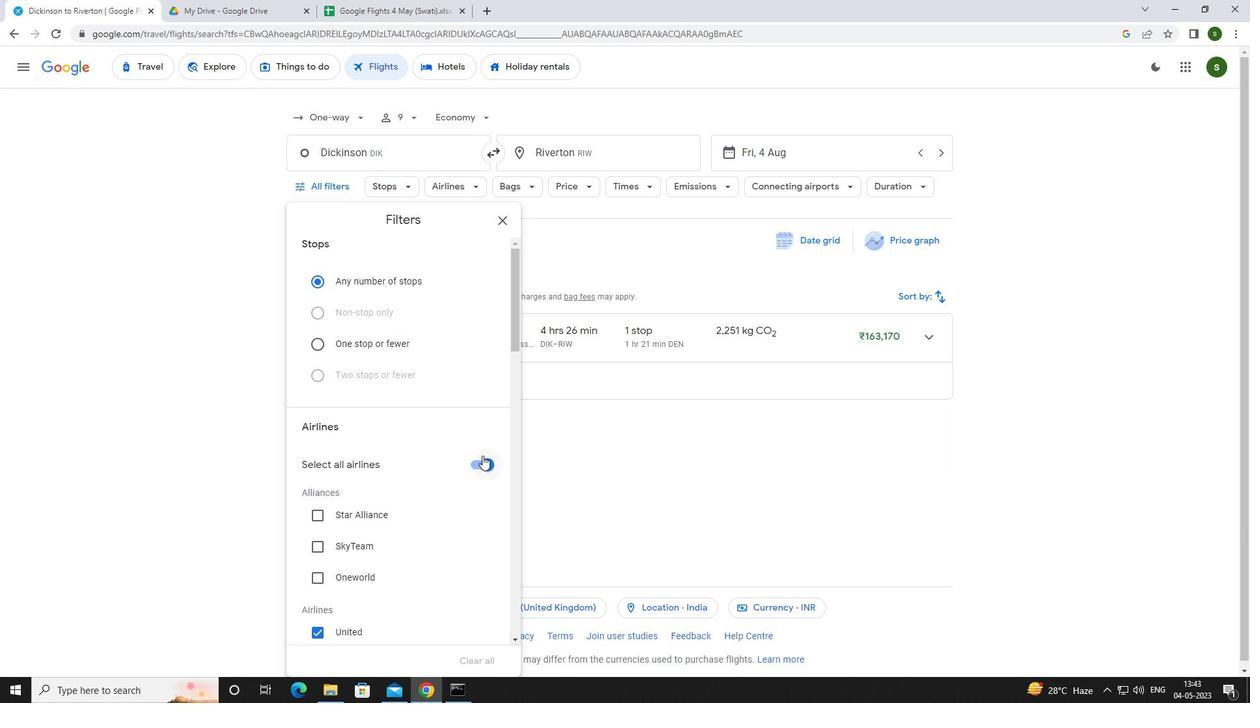 
Action: Mouse pressed left at (484, 460)
Screenshot: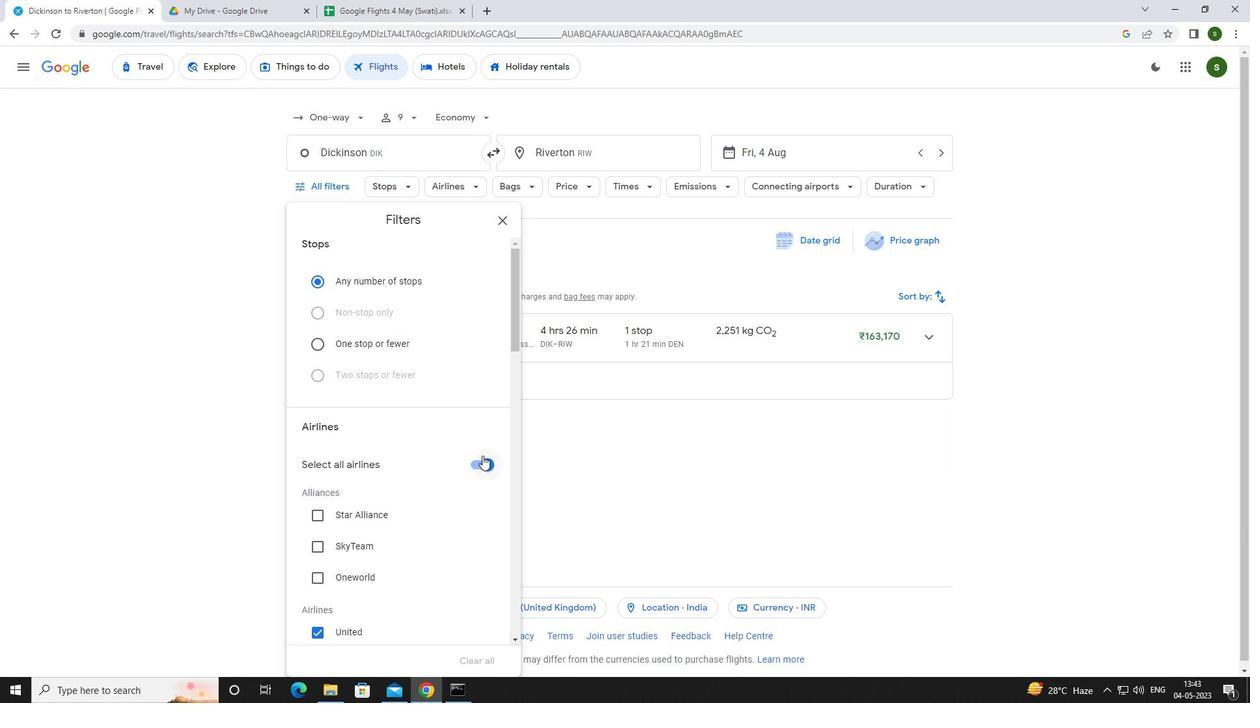 
Action: Mouse moved to (424, 382)
Screenshot: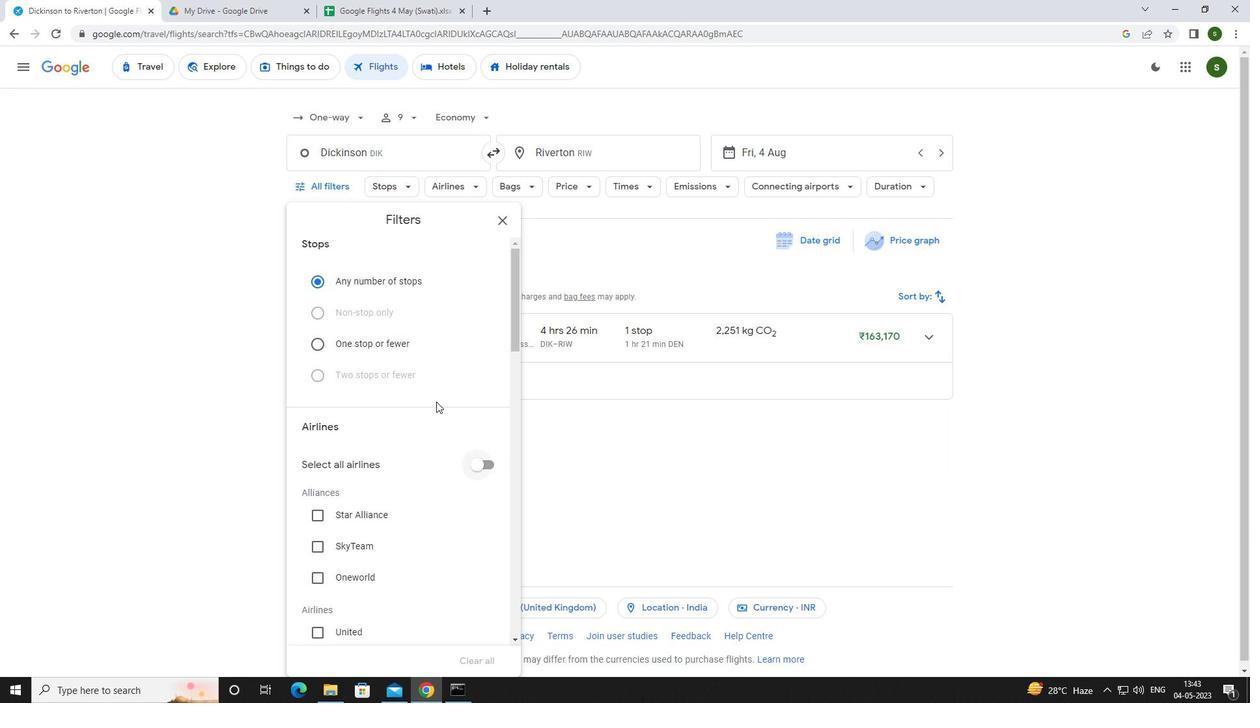 
Action: Mouse scrolled (424, 381) with delta (0, 0)
Screenshot: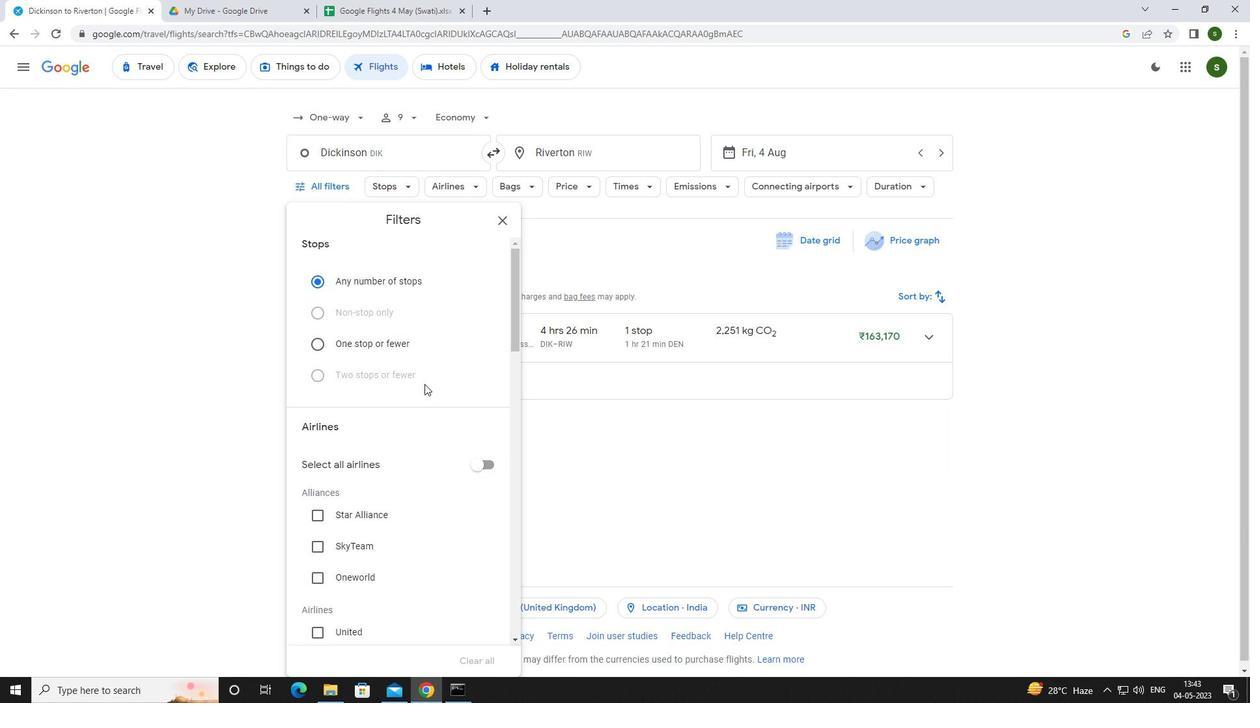 
Action: Mouse scrolled (424, 381) with delta (0, 0)
Screenshot: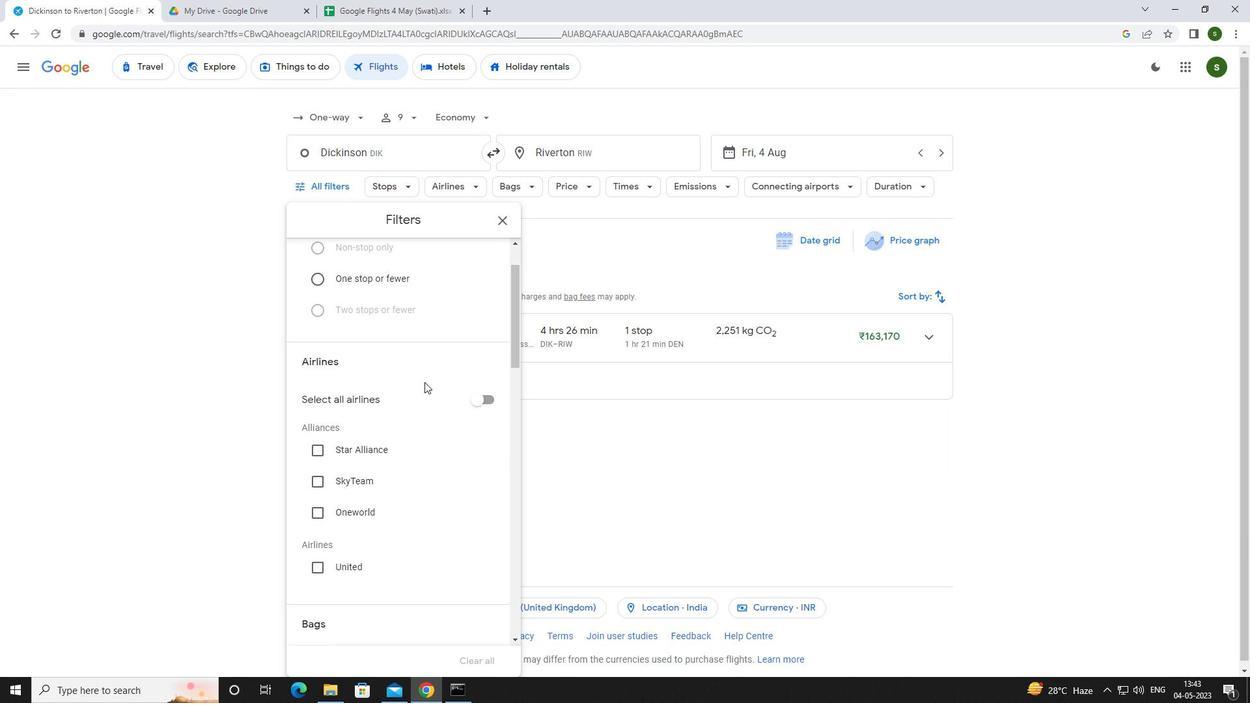 
Action: Mouse scrolled (424, 381) with delta (0, 0)
Screenshot: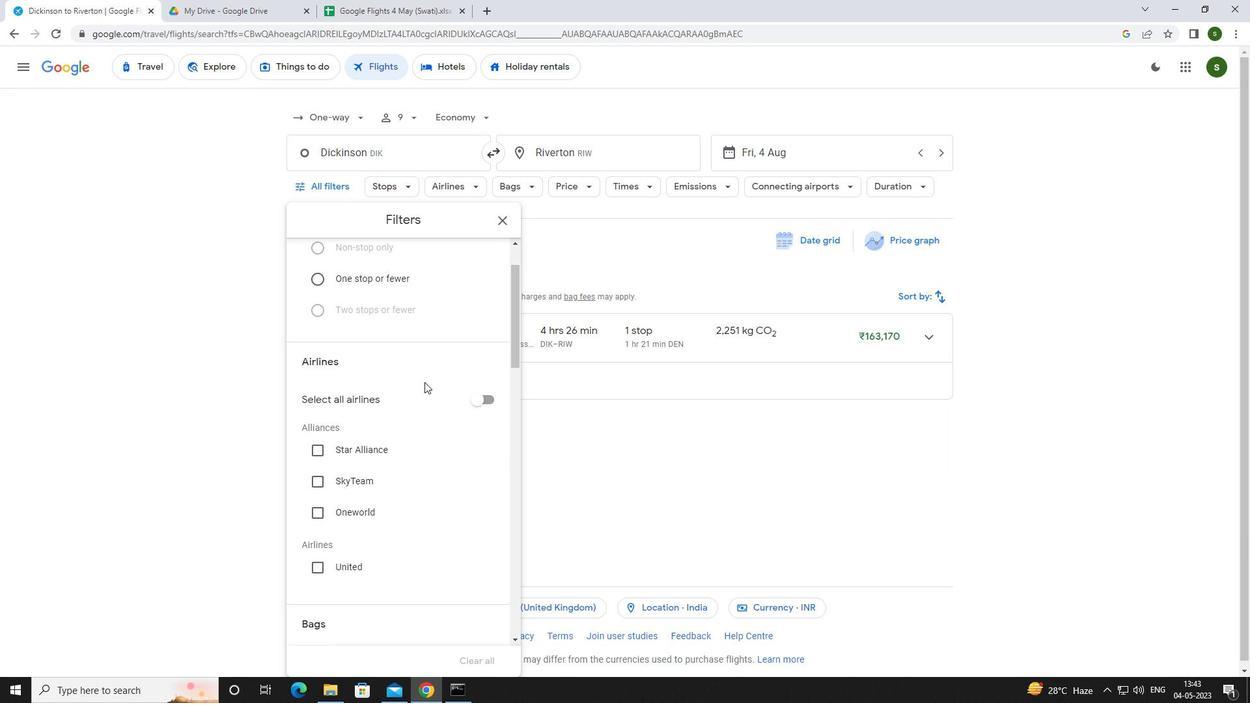 
Action: Mouse scrolled (424, 381) with delta (0, 0)
Screenshot: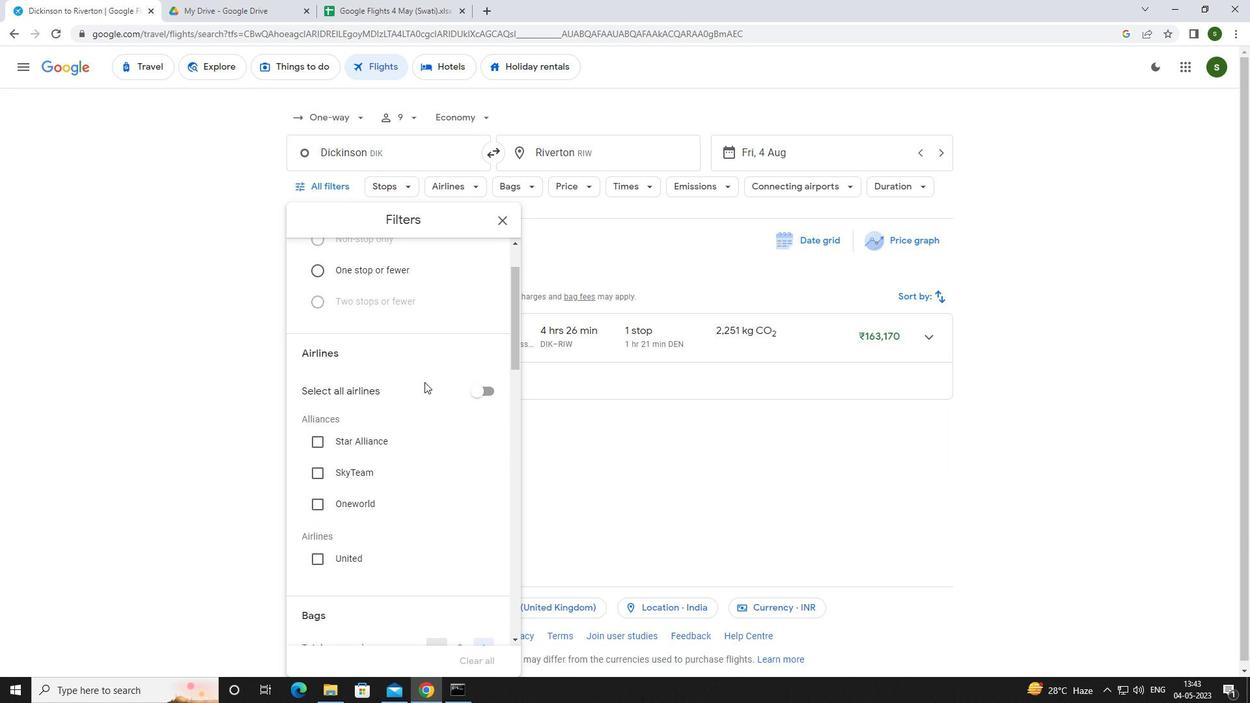 
Action: Mouse moved to (485, 461)
Screenshot: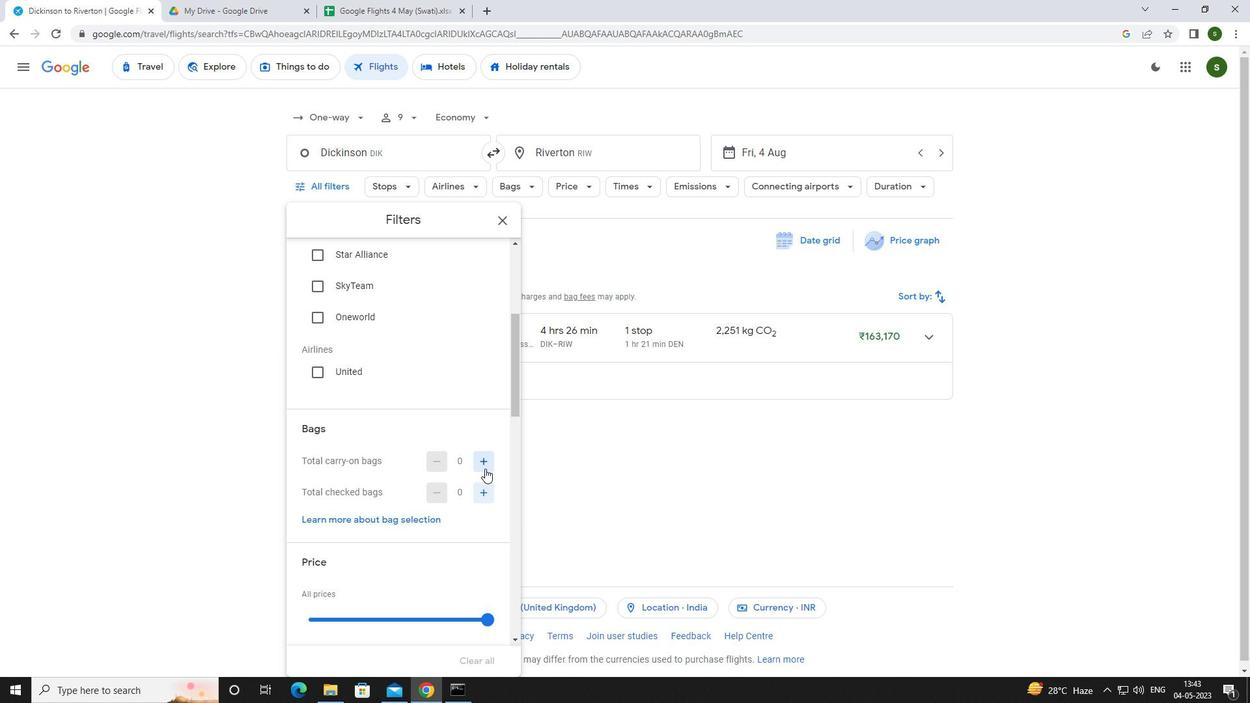 
Action: Mouse pressed left at (485, 461)
Screenshot: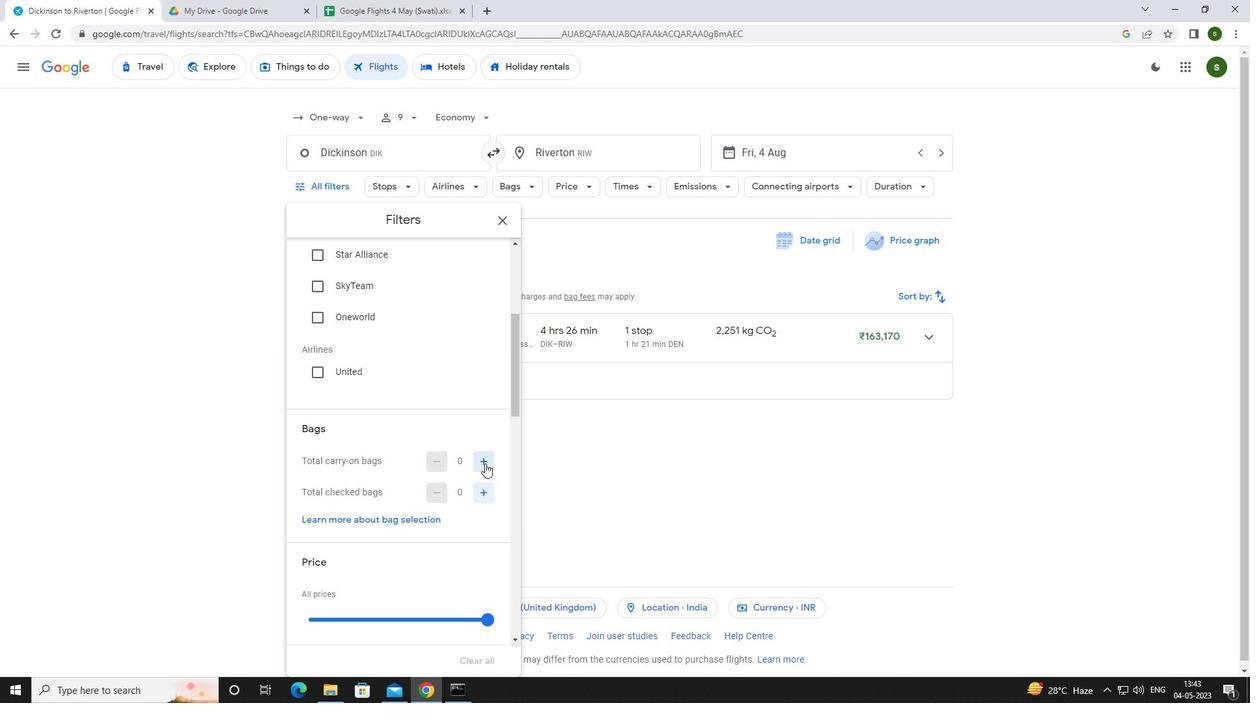 
Action: Mouse pressed left at (485, 461)
Screenshot: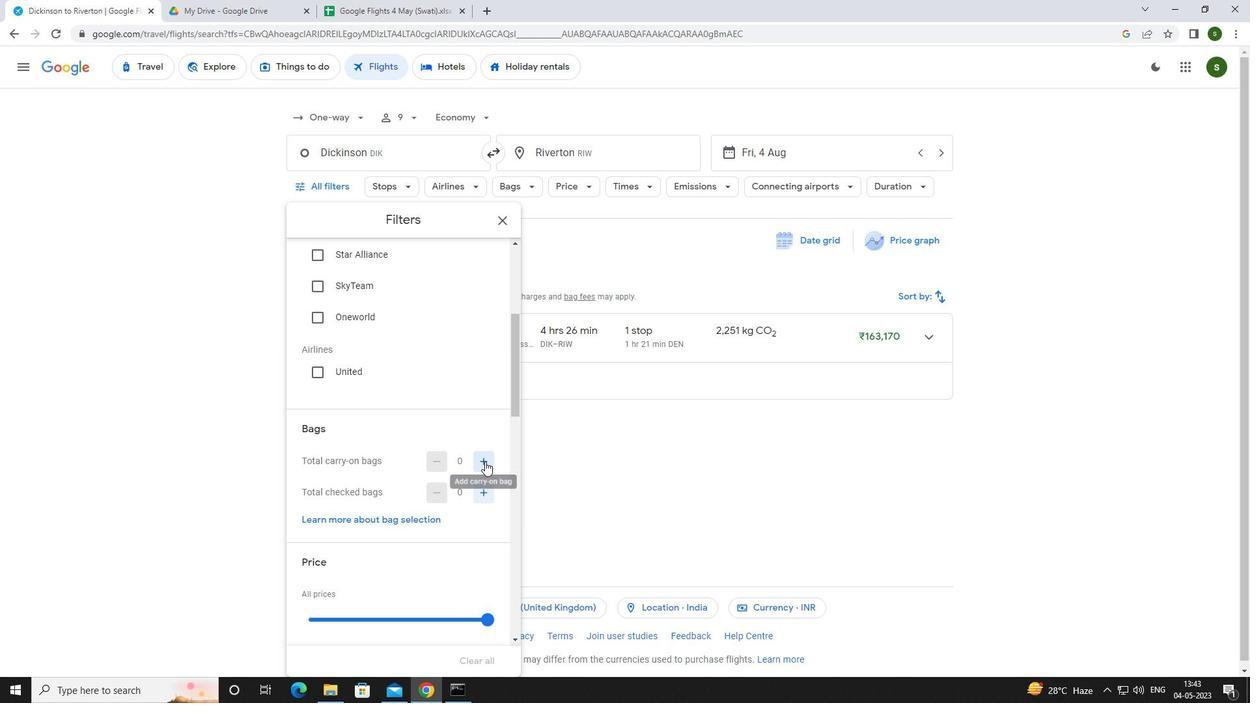 
Action: Mouse scrolled (485, 461) with delta (0, 0)
Screenshot: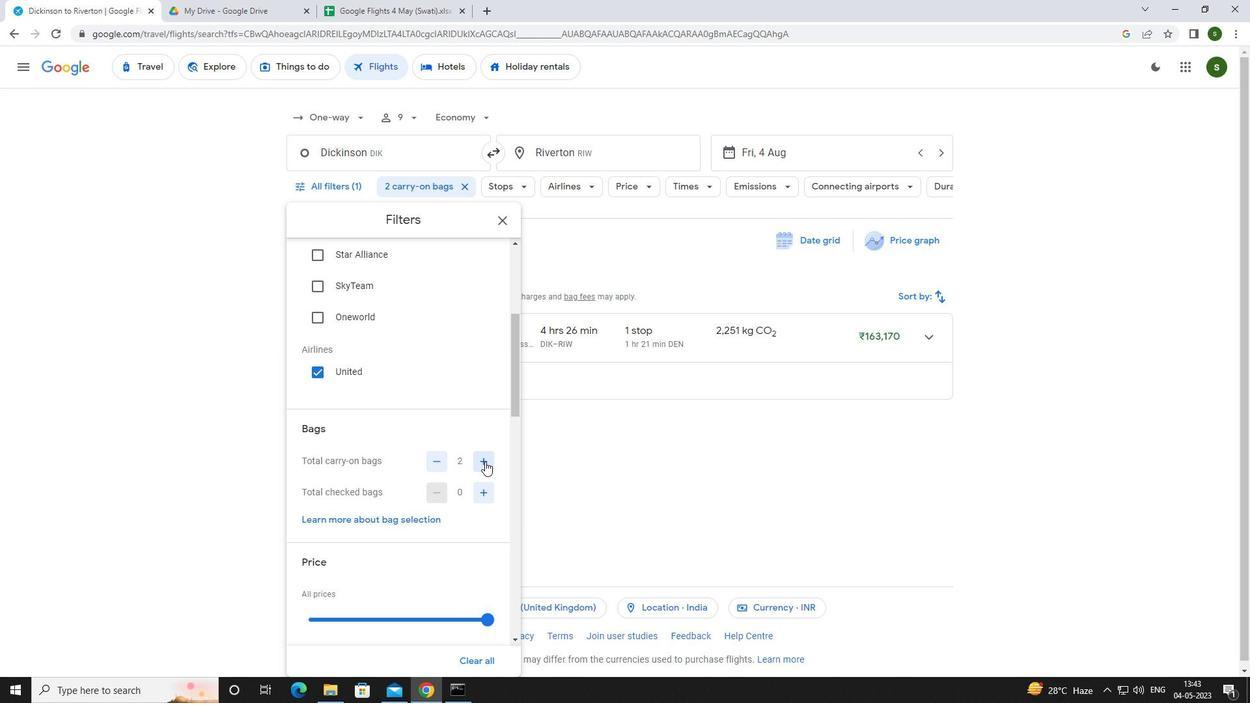 
Action: Mouse scrolled (485, 461) with delta (0, 0)
Screenshot: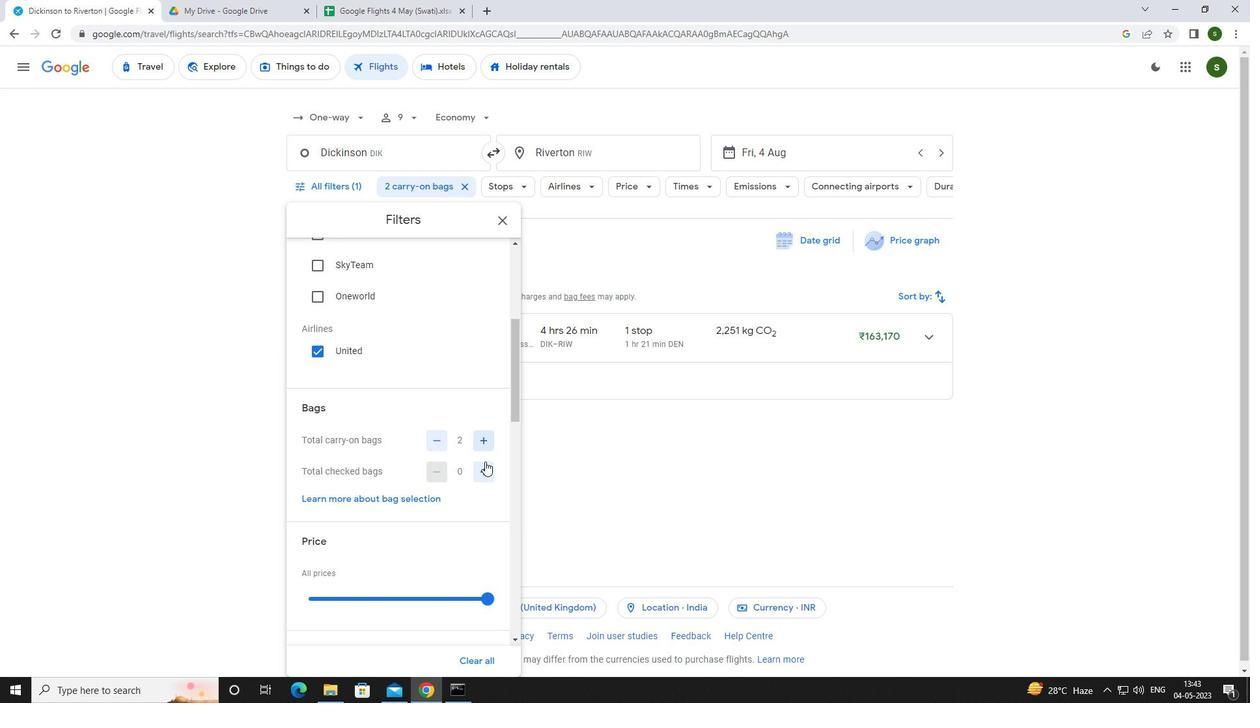 
Action: Mouse moved to (490, 490)
Screenshot: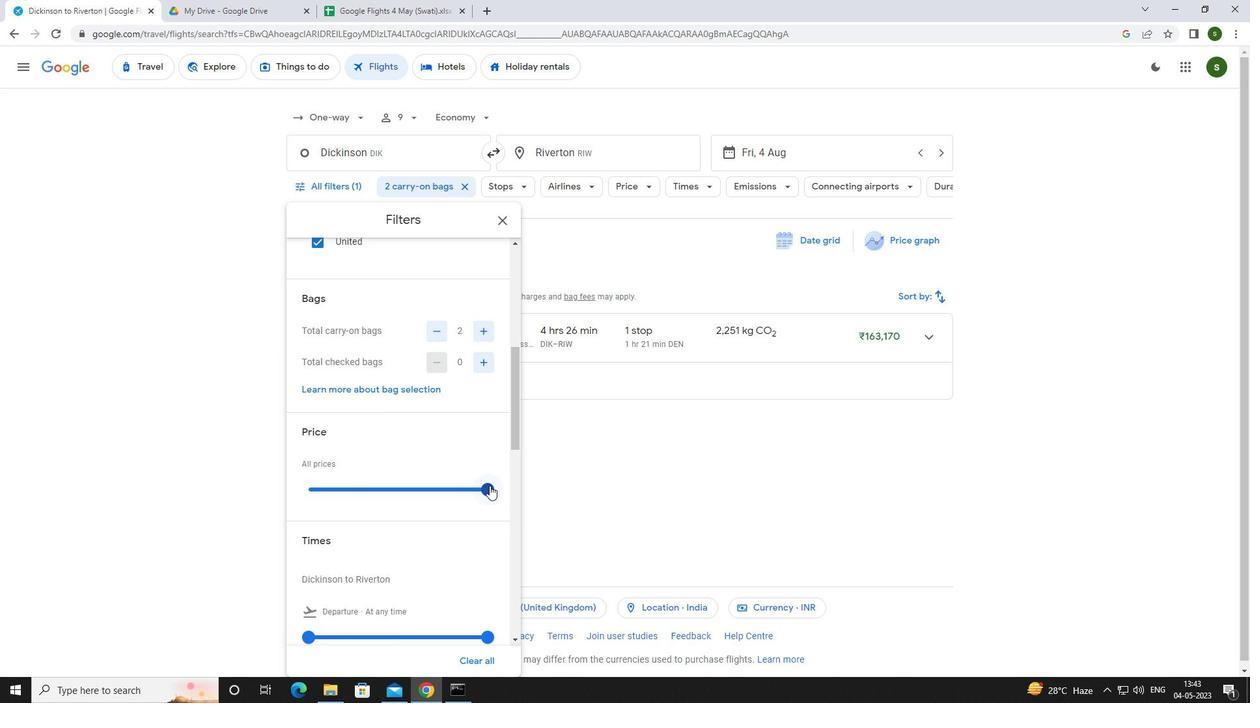
Action: Mouse pressed left at (490, 490)
Screenshot: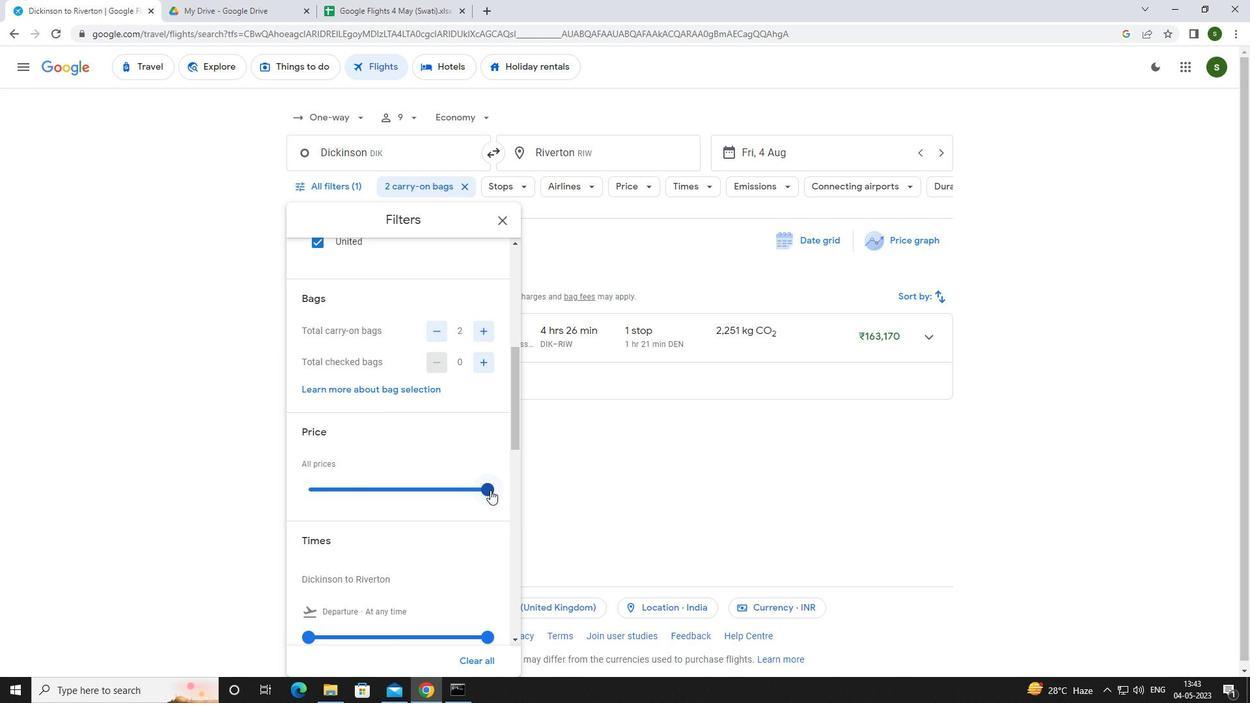 
Action: Mouse moved to (344, 453)
Screenshot: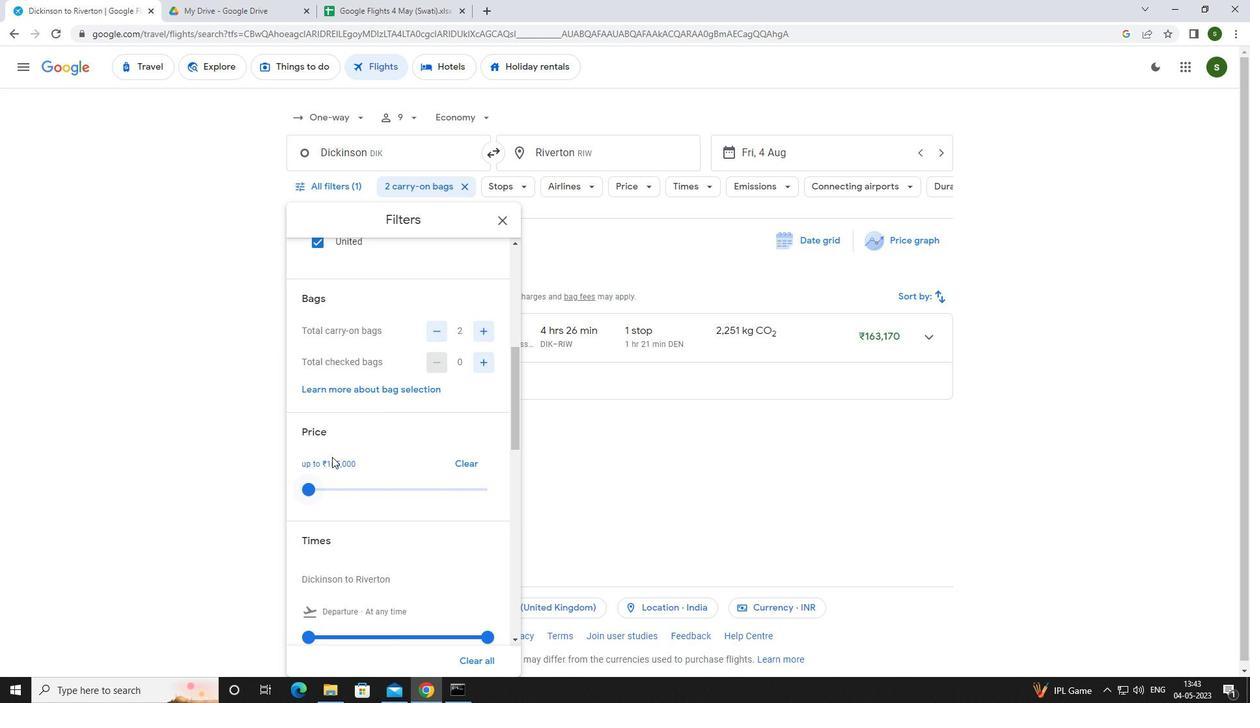 
Action: Mouse scrolled (344, 452) with delta (0, 0)
Screenshot: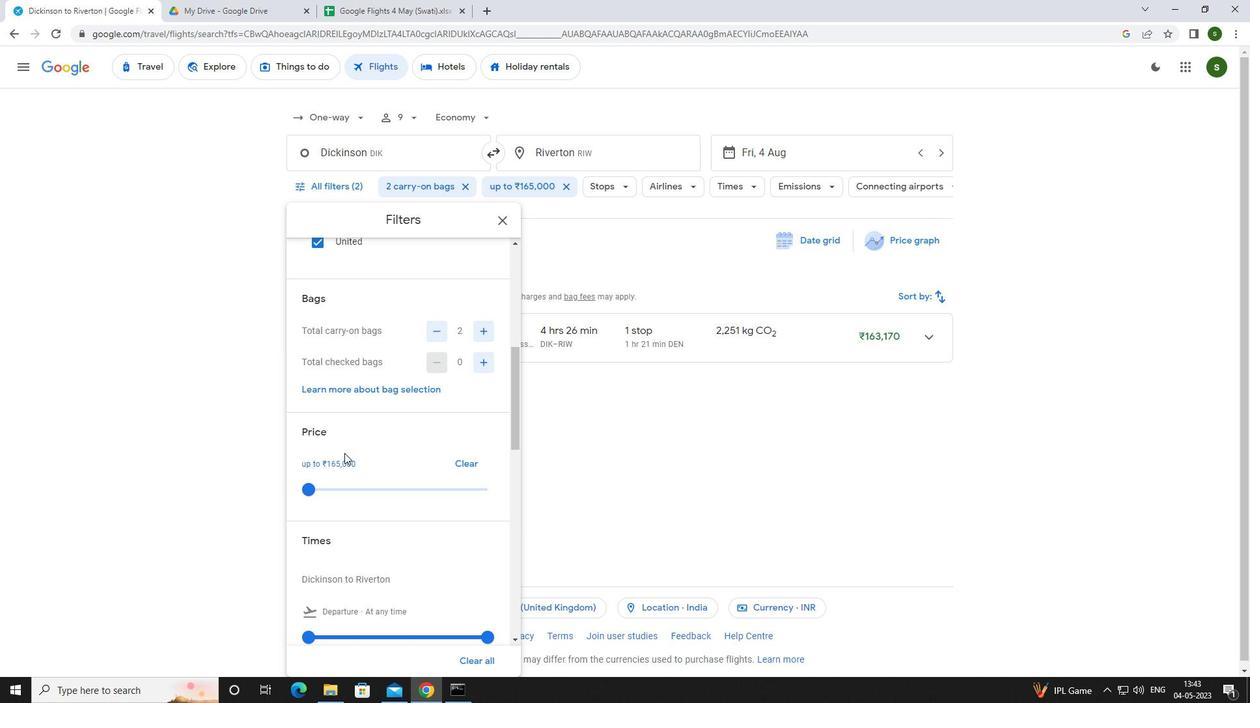 
Action: Mouse scrolled (344, 452) with delta (0, 0)
Screenshot: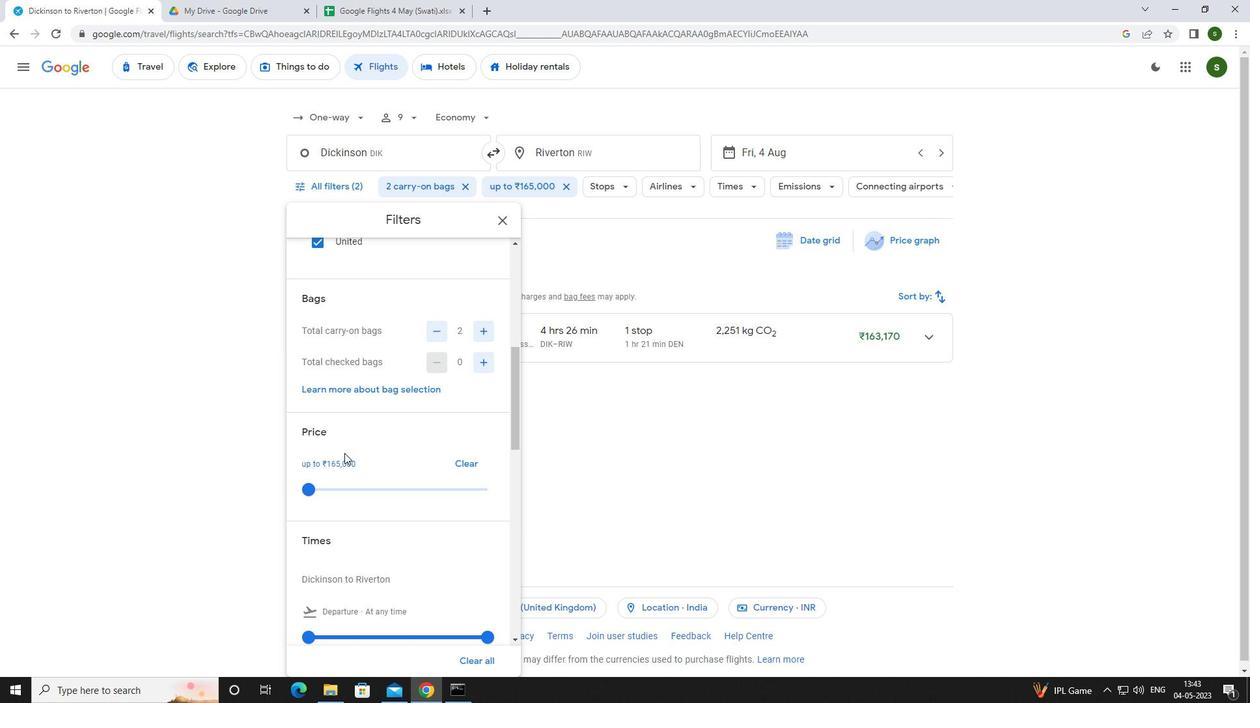 
Action: Mouse moved to (310, 503)
Screenshot: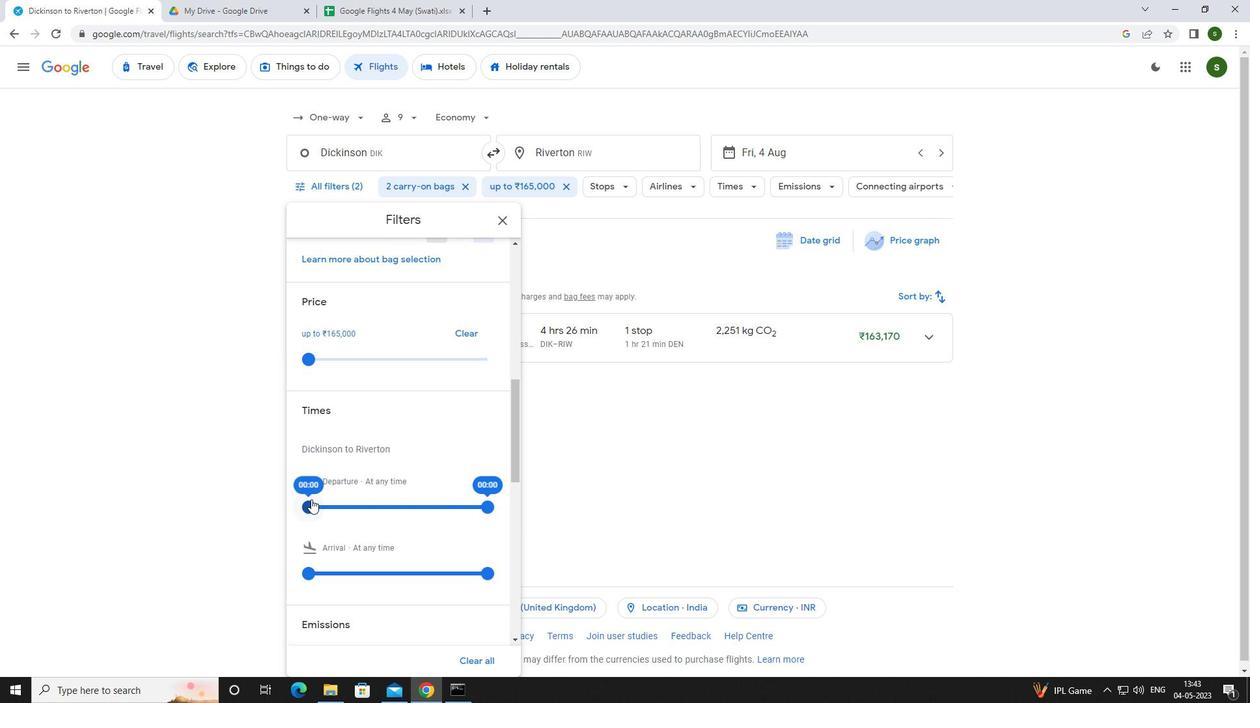 
Action: Mouse pressed left at (310, 503)
Screenshot: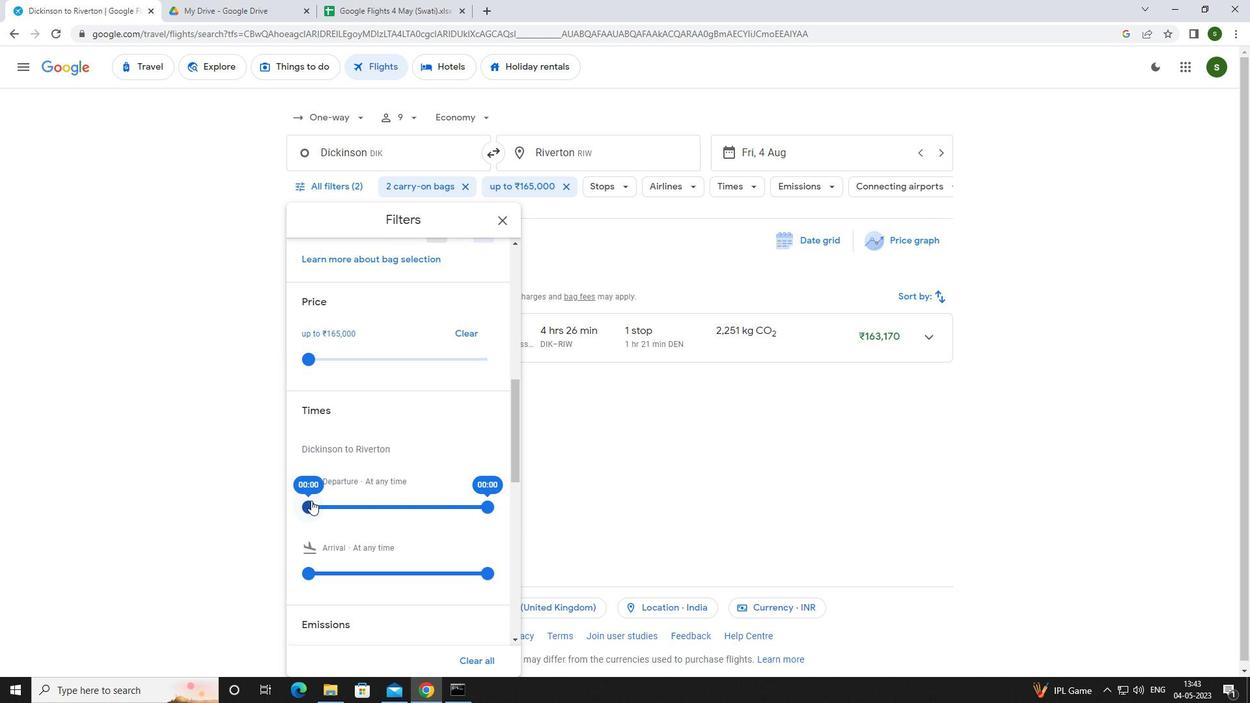 
Action: Mouse moved to (556, 449)
Screenshot: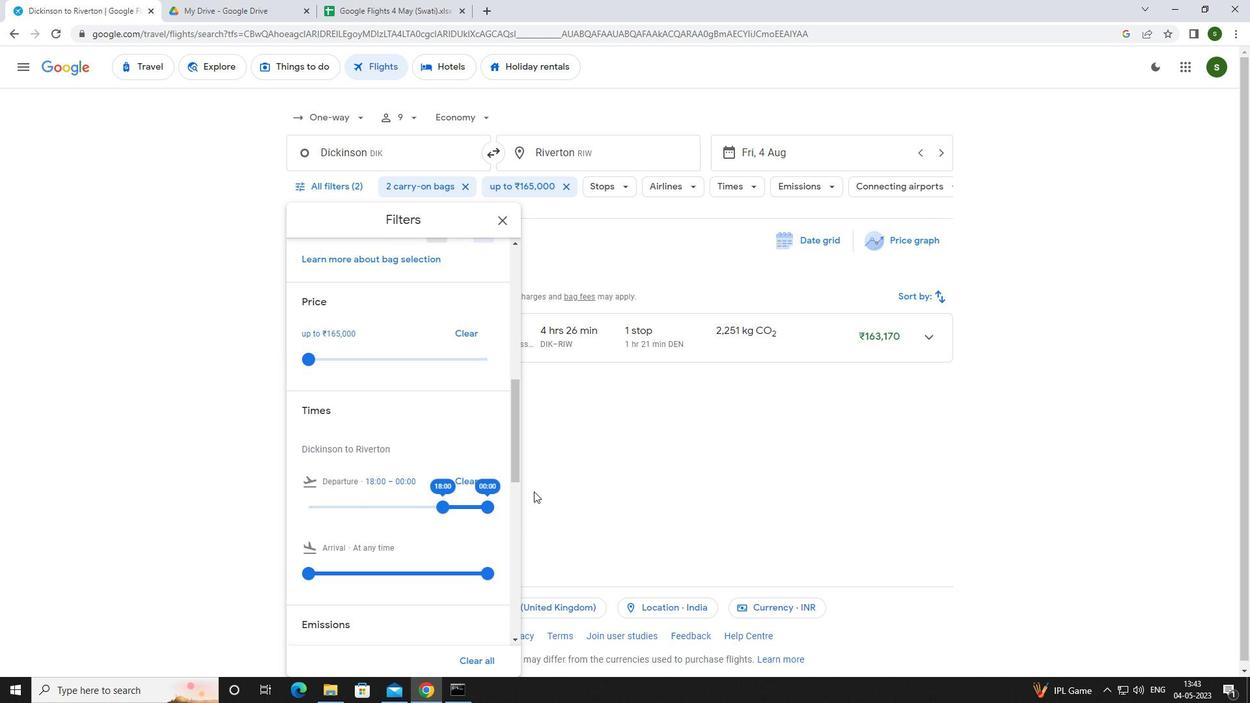 
Action: Mouse pressed left at (556, 449)
Screenshot: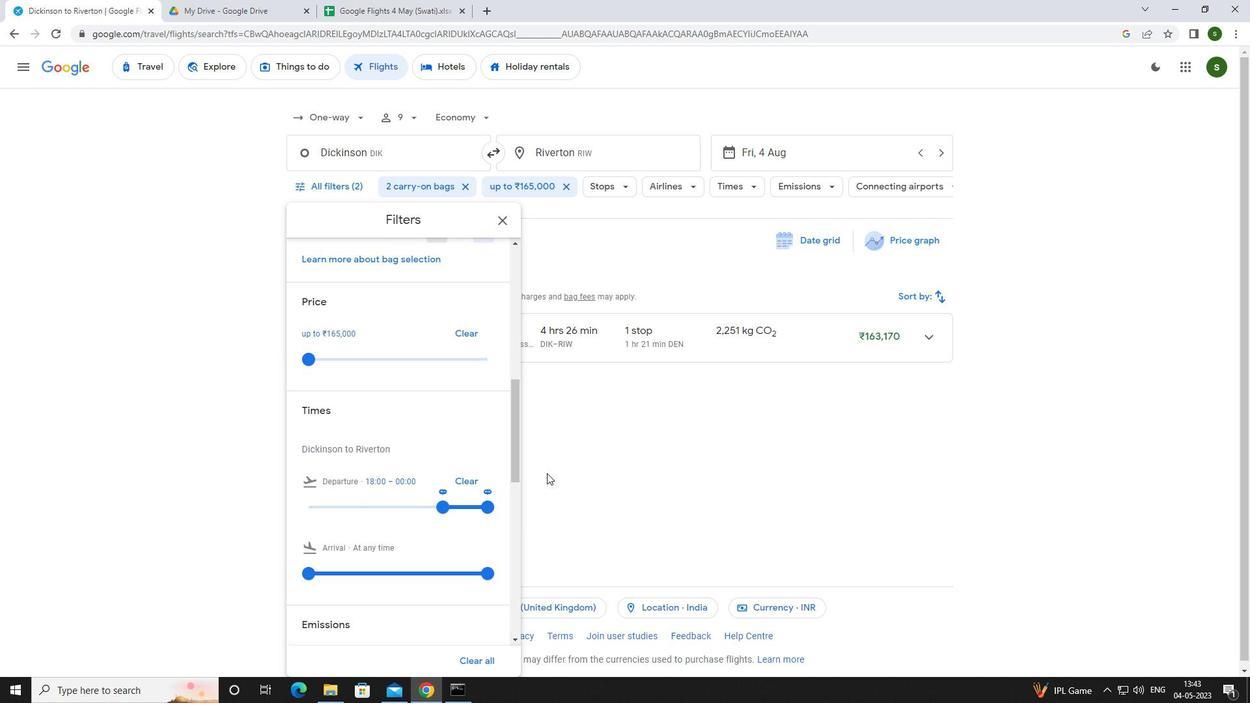 
